 Task: Create a due date automation trigger when advanced on, on the tuesday of the week a card is due add fields with custom field "Resume" set to a number lower or equal to 1 and lower or equal to 10 at 11:00 AM.
Action: Mouse moved to (1112, 85)
Screenshot: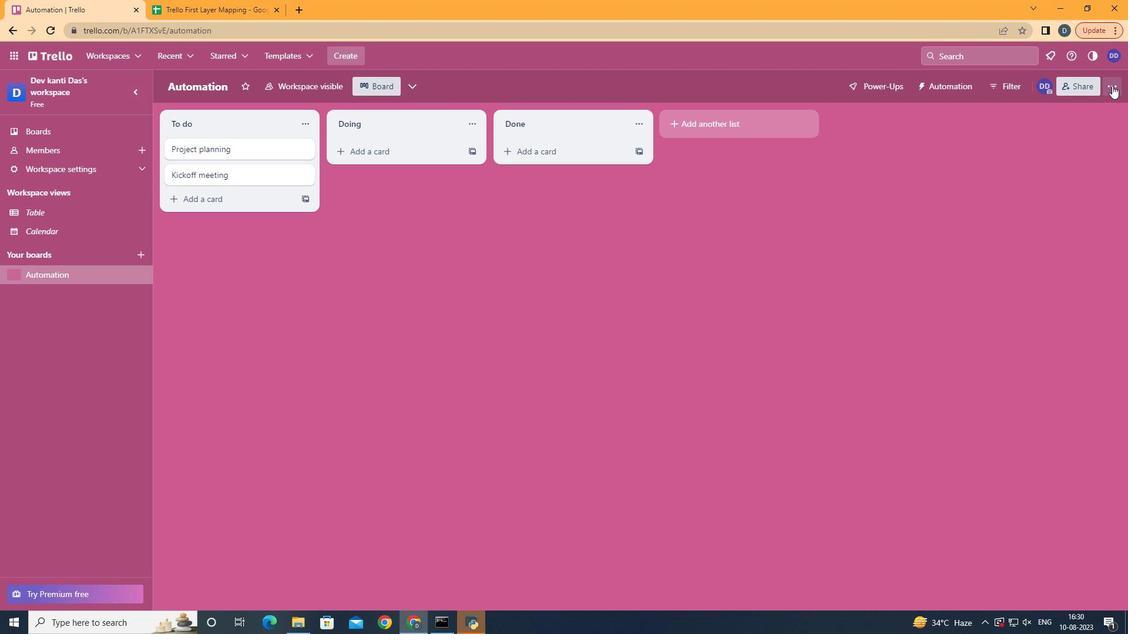 
Action: Mouse pressed left at (1112, 85)
Screenshot: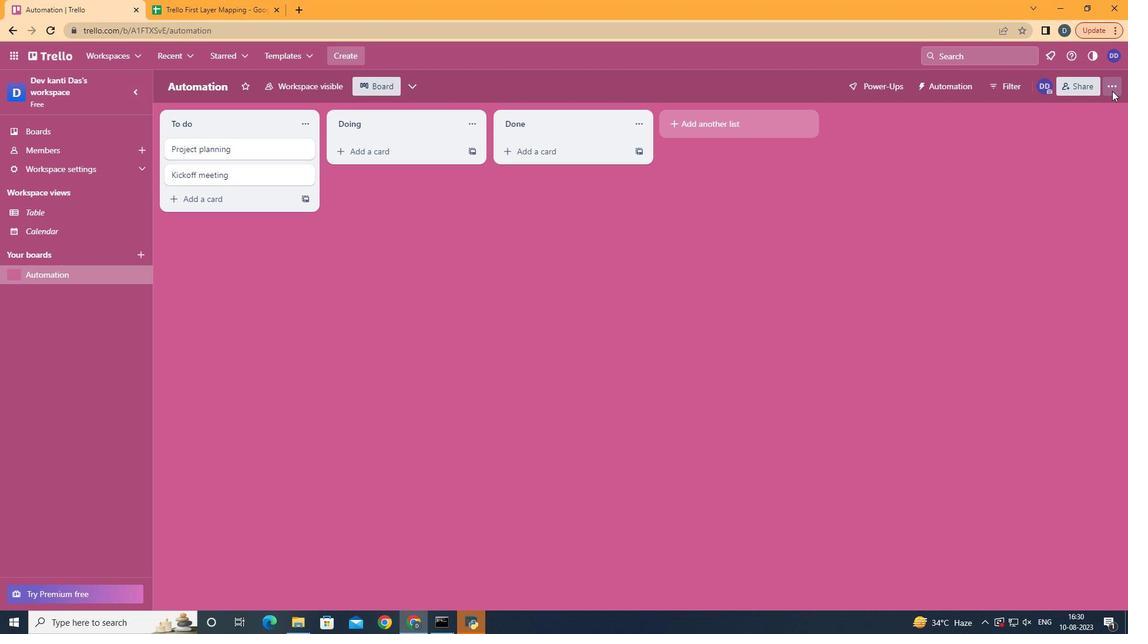 
Action: Mouse moved to (1060, 247)
Screenshot: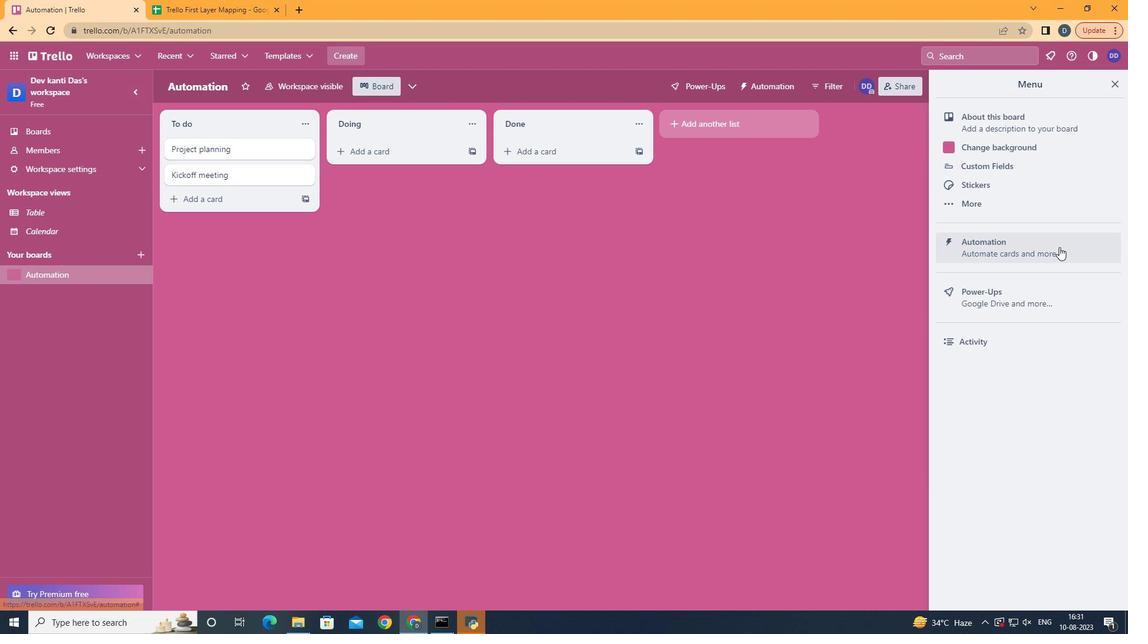 
Action: Mouse pressed left at (1060, 247)
Screenshot: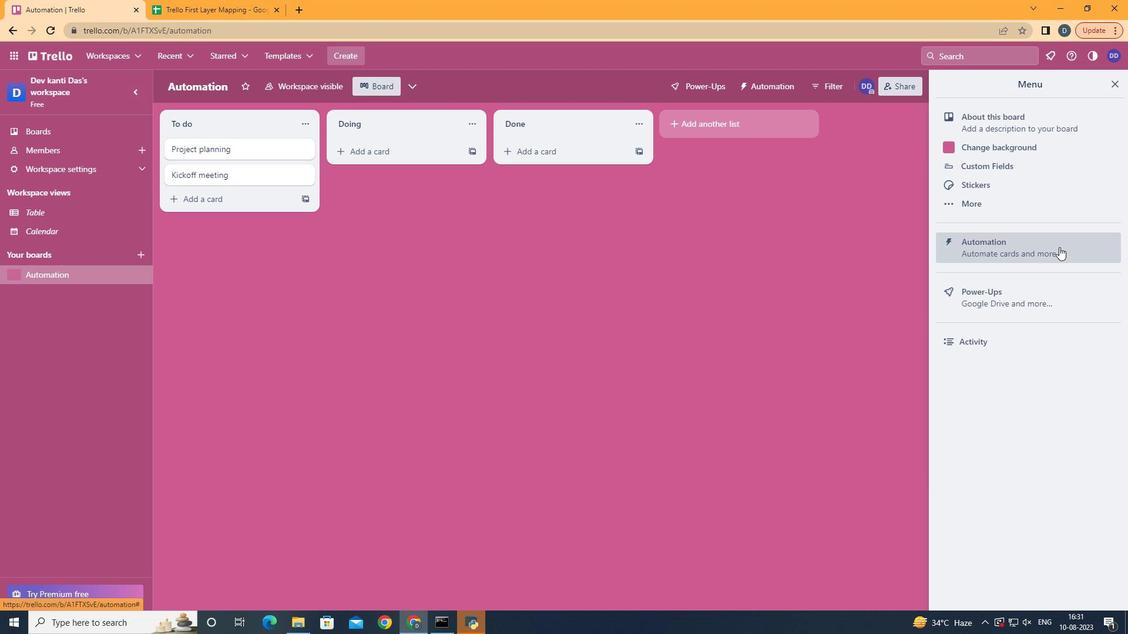 
Action: Mouse moved to (186, 232)
Screenshot: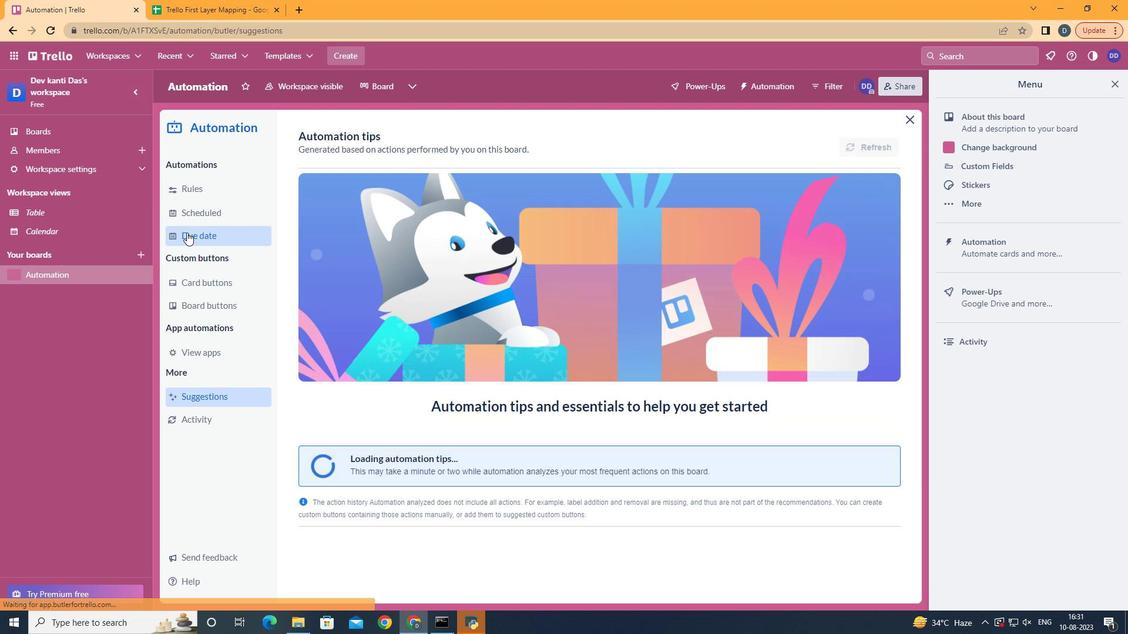 
Action: Mouse pressed left at (186, 232)
Screenshot: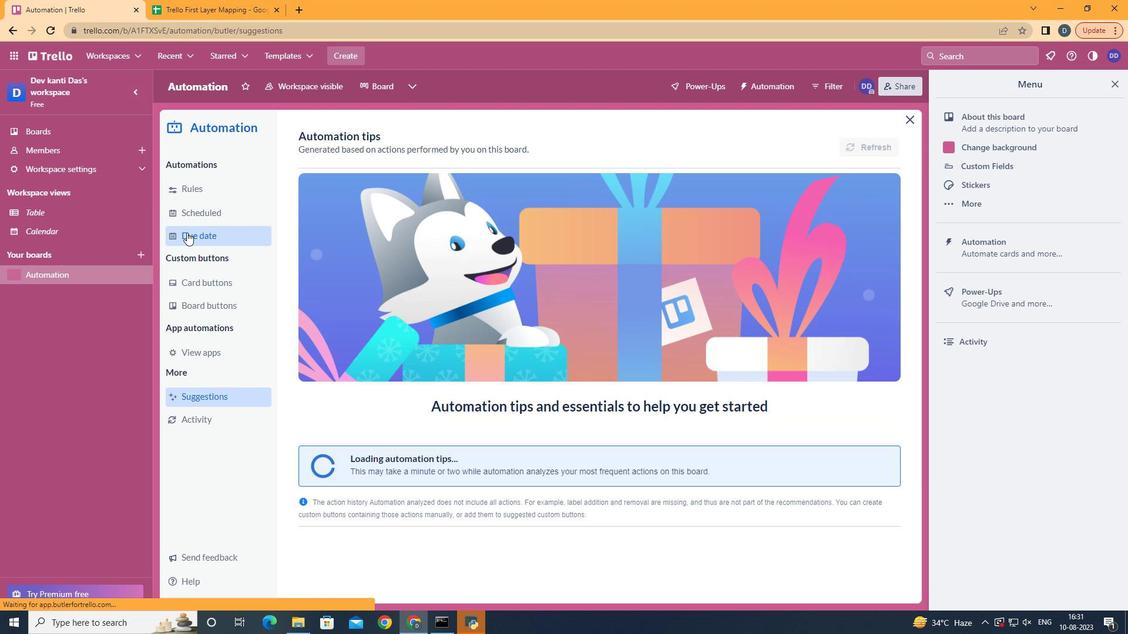 
Action: Mouse moved to (831, 138)
Screenshot: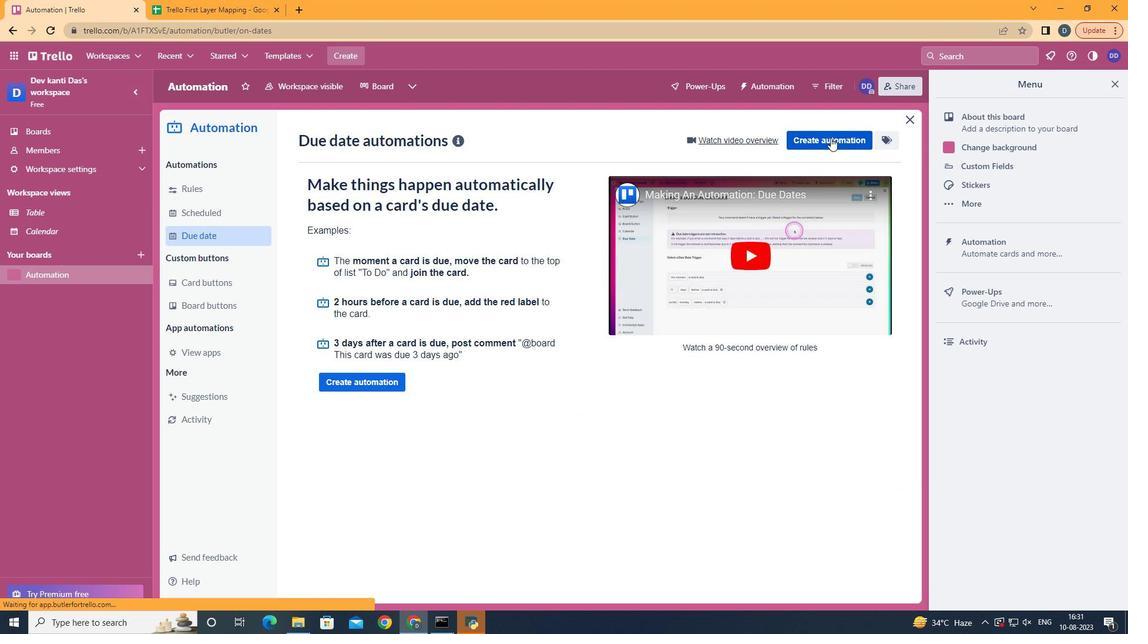
Action: Mouse pressed left at (831, 138)
Screenshot: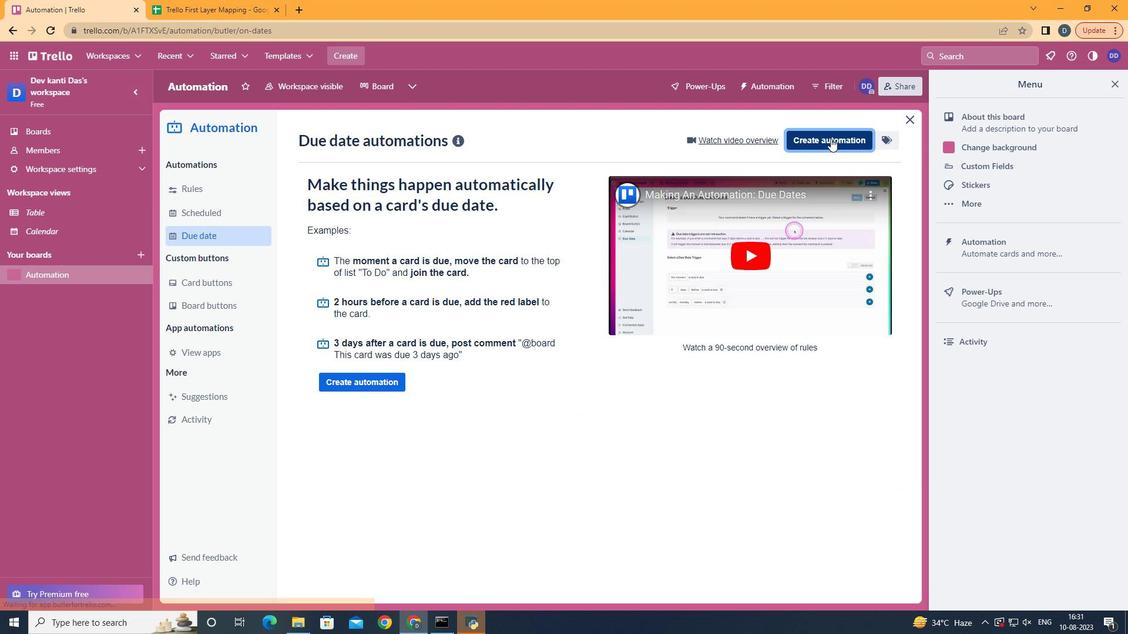 
Action: Mouse moved to (614, 265)
Screenshot: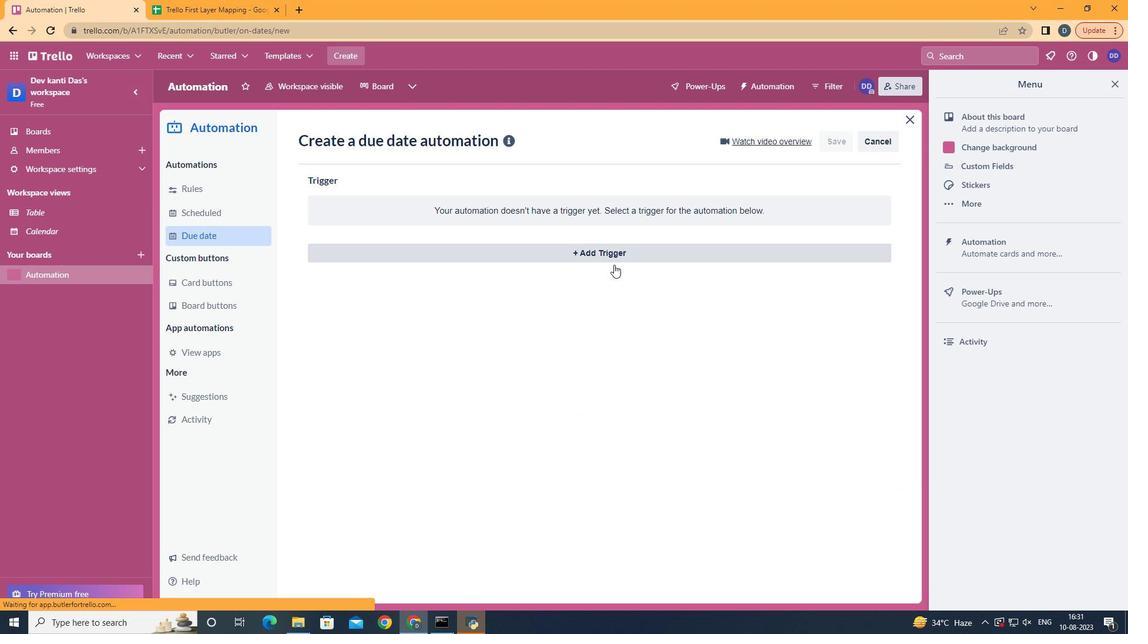 
Action: Mouse pressed left at (614, 265)
Screenshot: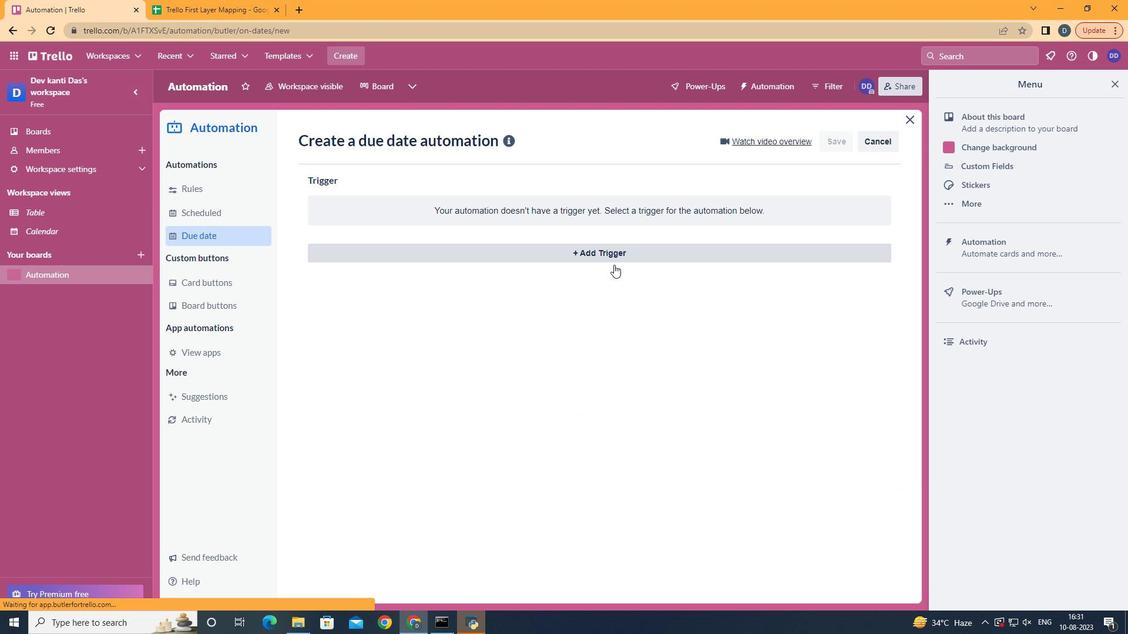 
Action: Mouse moved to (619, 248)
Screenshot: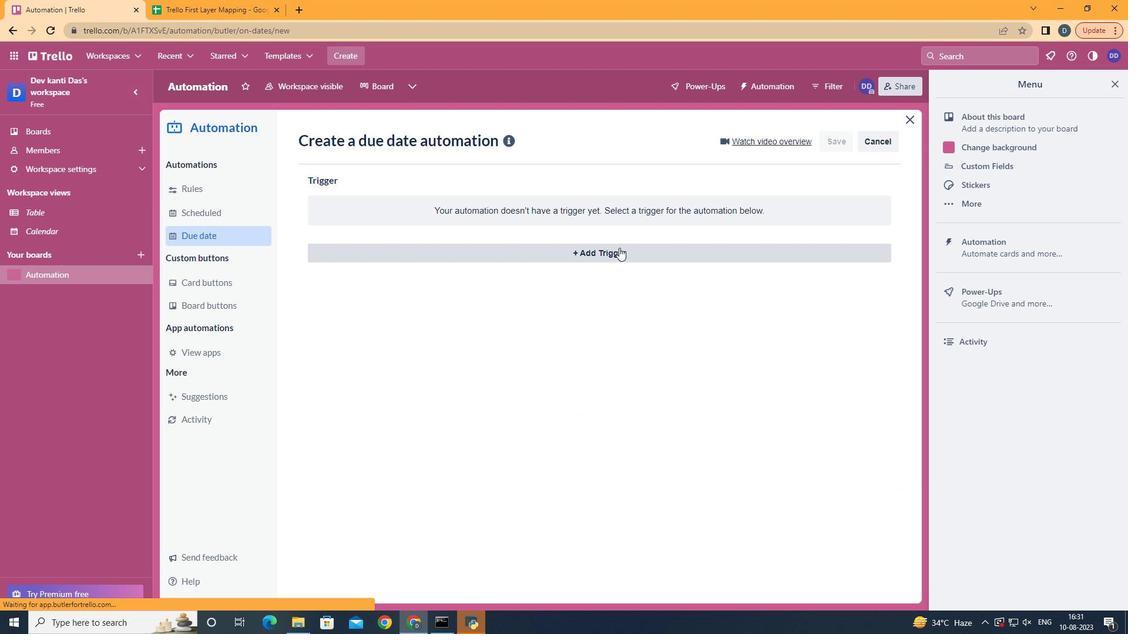 
Action: Mouse pressed left at (619, 248)
Screenshot: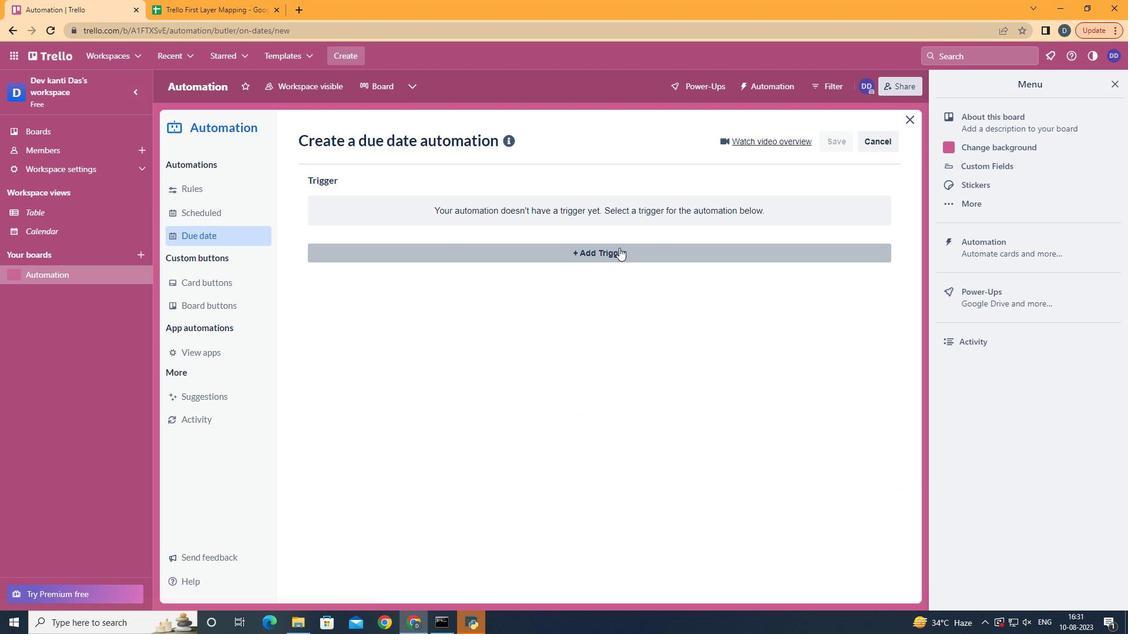 
Action: Mouse moved to (378, 326)
Screenshot: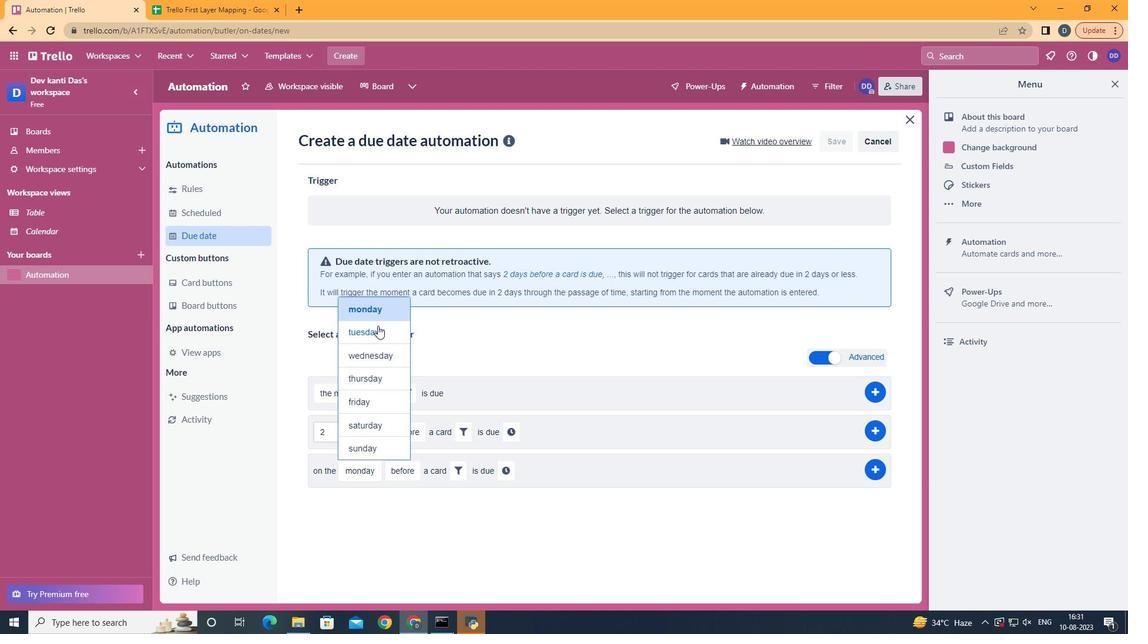 
Action: Mouse pressed left at (378, 326)
Screenshot: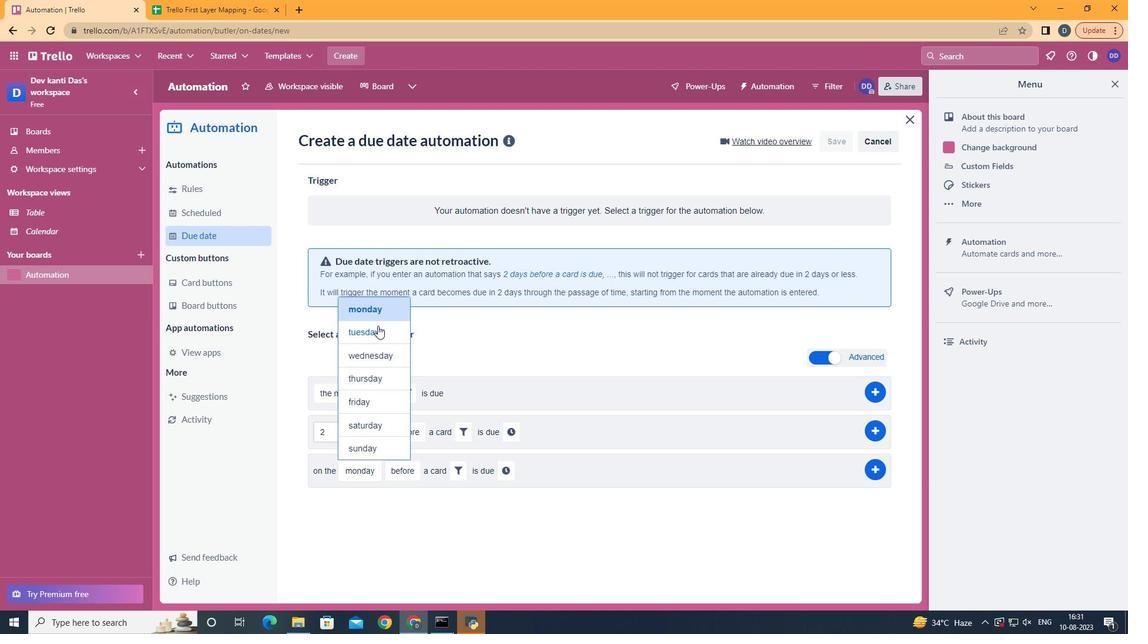 
Action: Mouse moved to (416, 538)
Screenshot: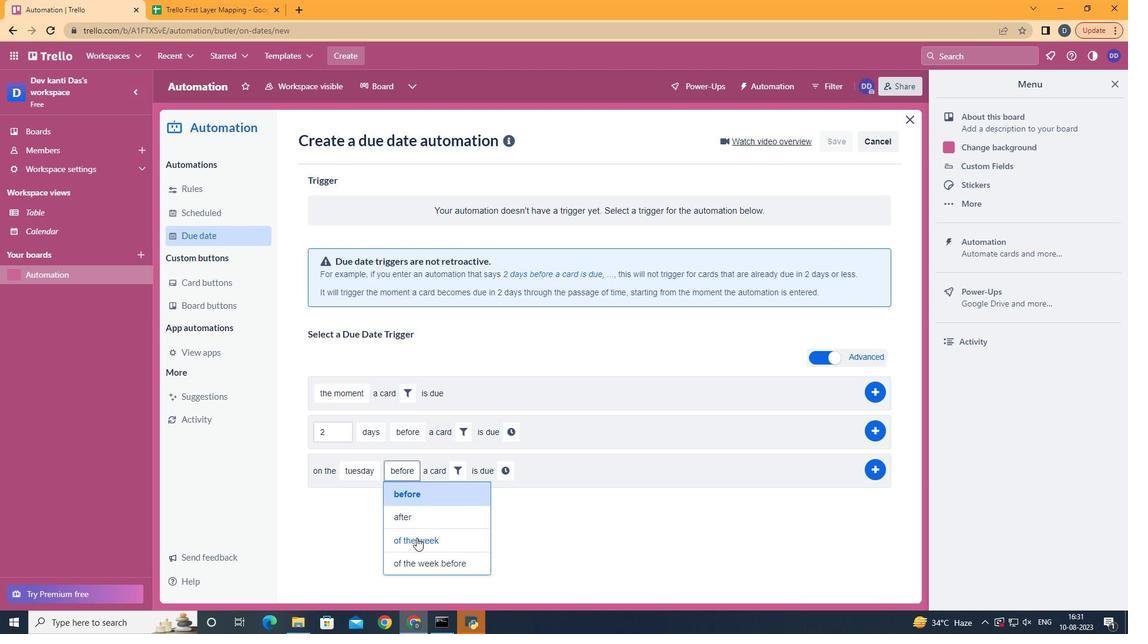 
Action: Mouse pressed left at (416, 538)
Screenshot: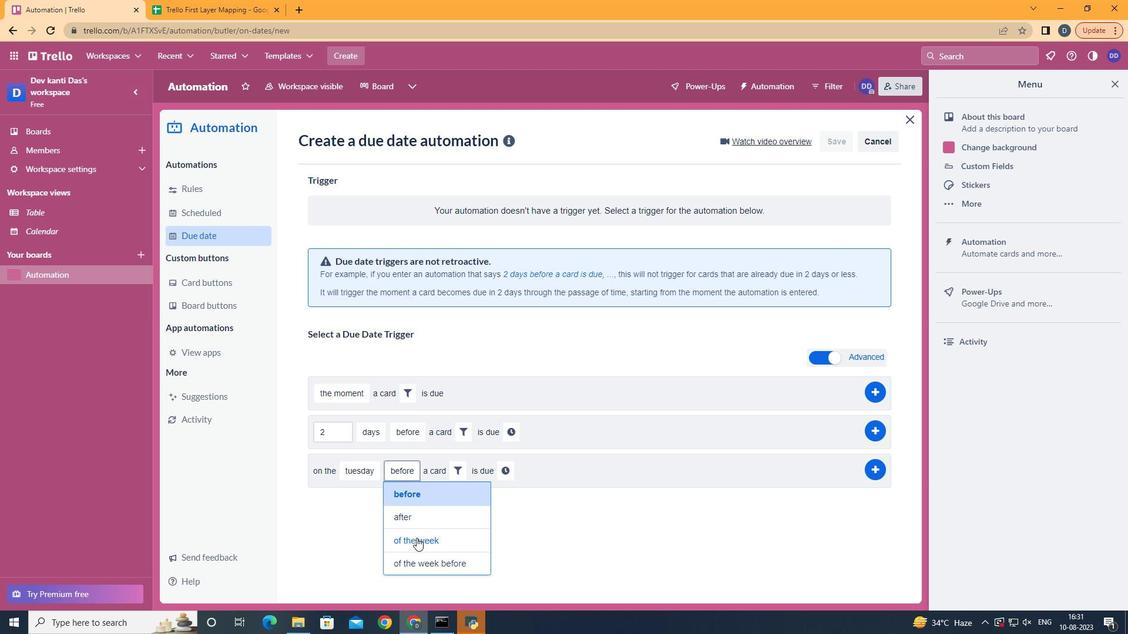 
Action: Mouse moved to (471, 463)
Screenshot: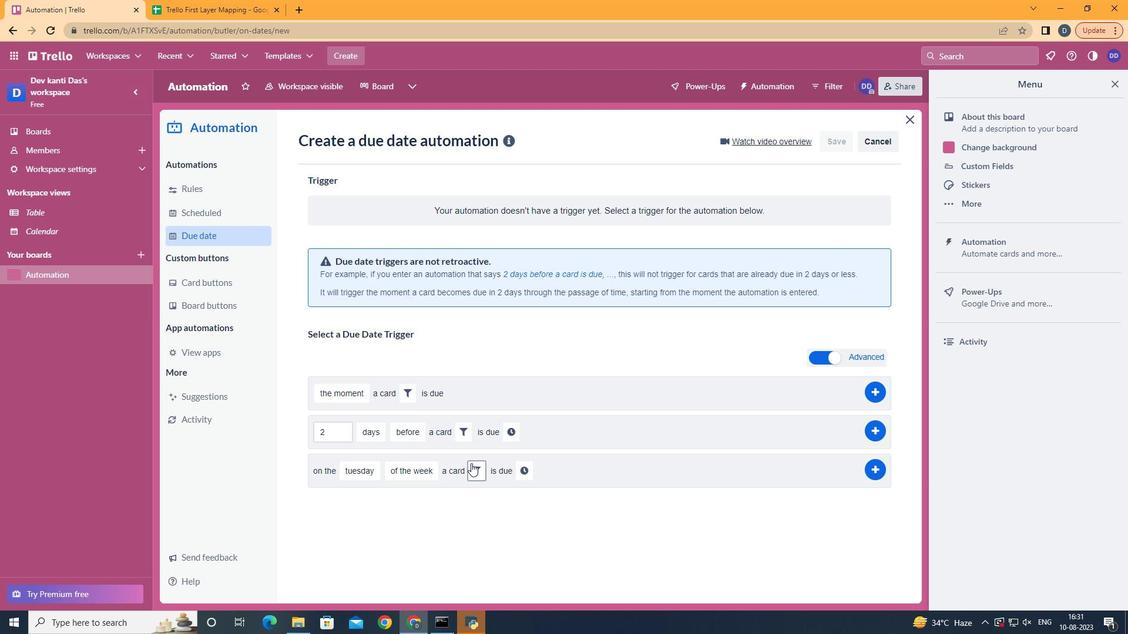 
Action: Mouse pressed left at (471, 463)
Screenshot: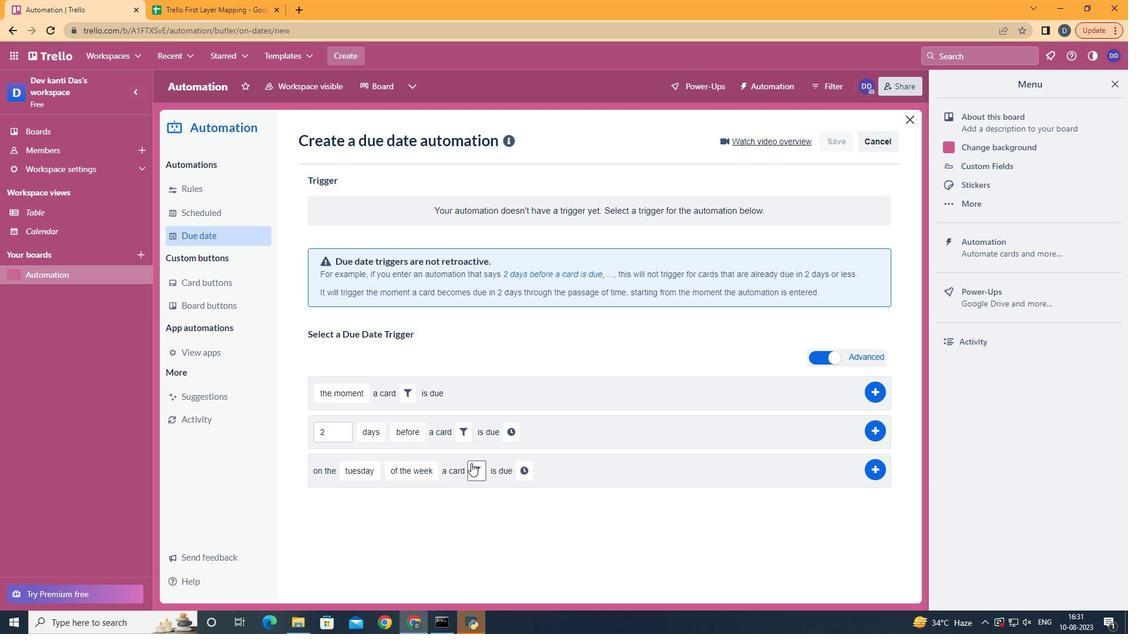 
Action: Mouse moved to (669, 498)
Screenshot: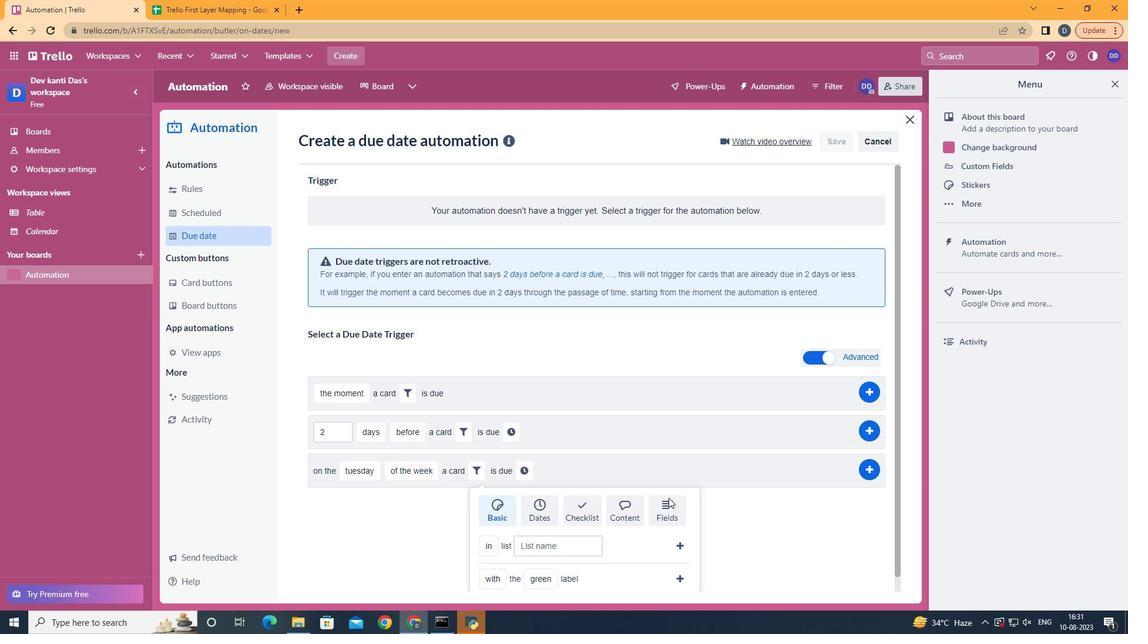 
Action: Mouse pressed left at (669, 498)
Screenshot: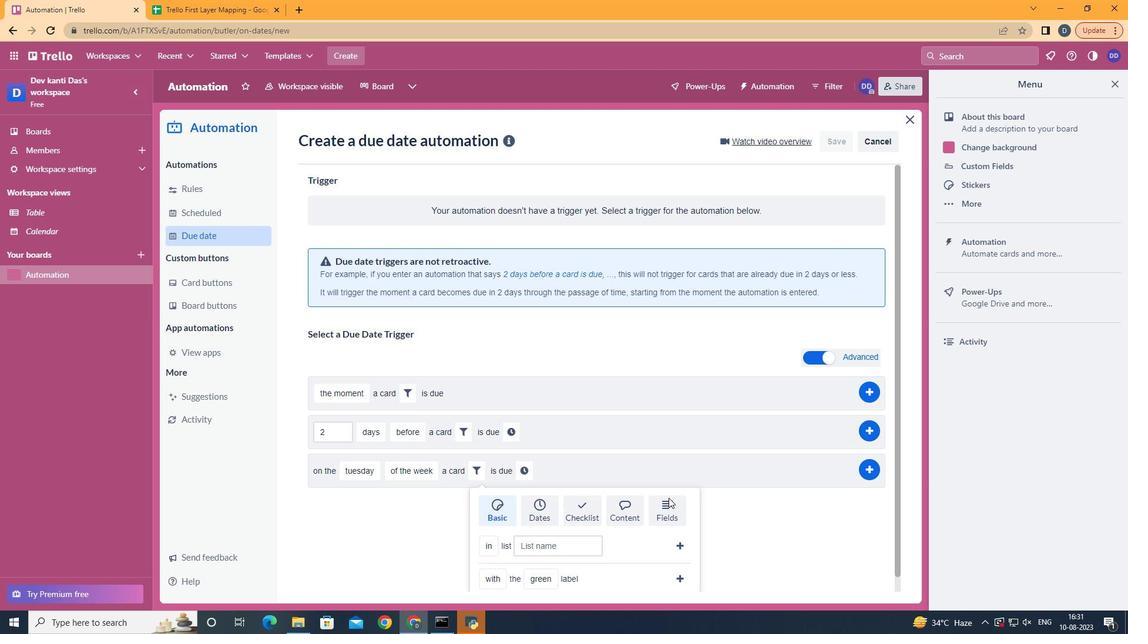 
Action: Mouse scrolled (669, 497) with delta (0, 0)
Screenshot: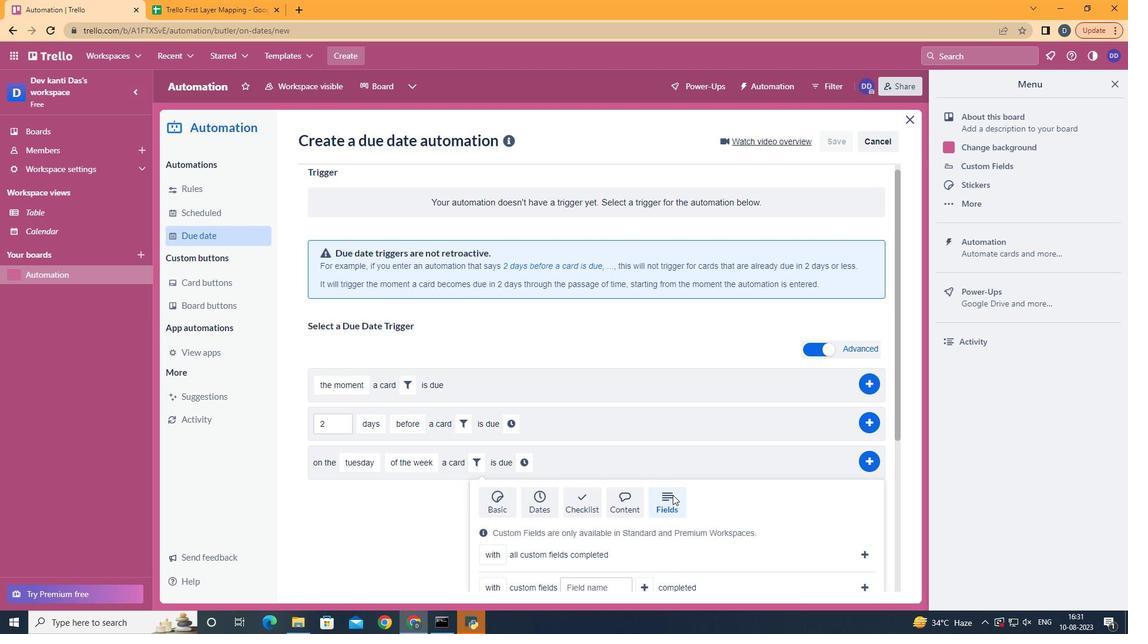 
Action: Mouse scrolled (669, 497) with delta (0, 0)
Screenshot: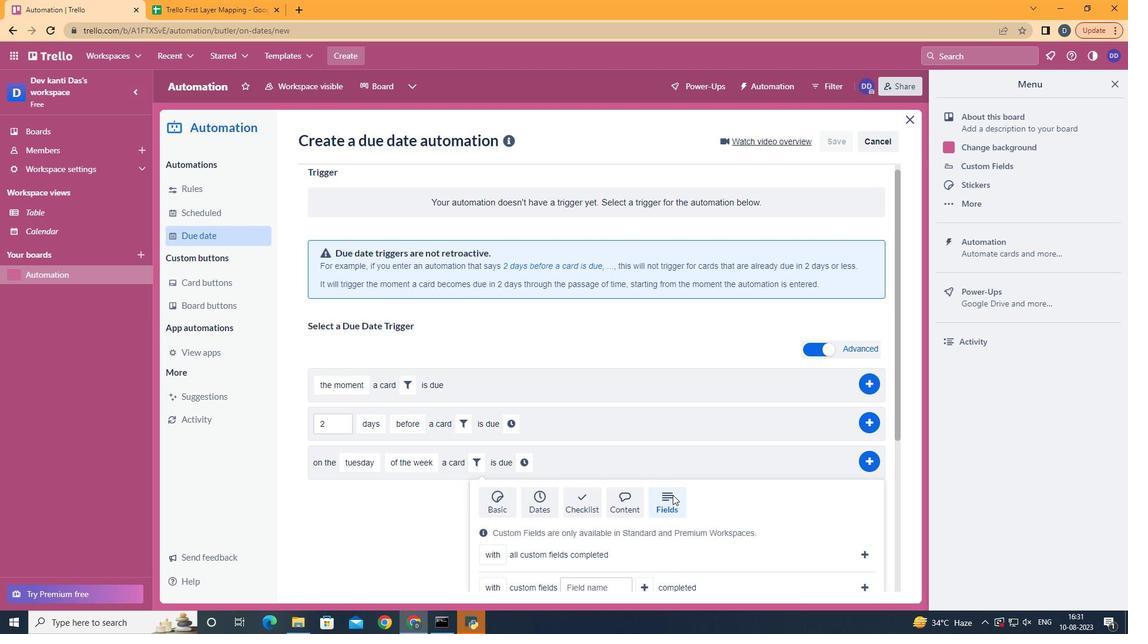
Action: Mouse scrolled (669, 497) with delta (0, 0)
Screenshot: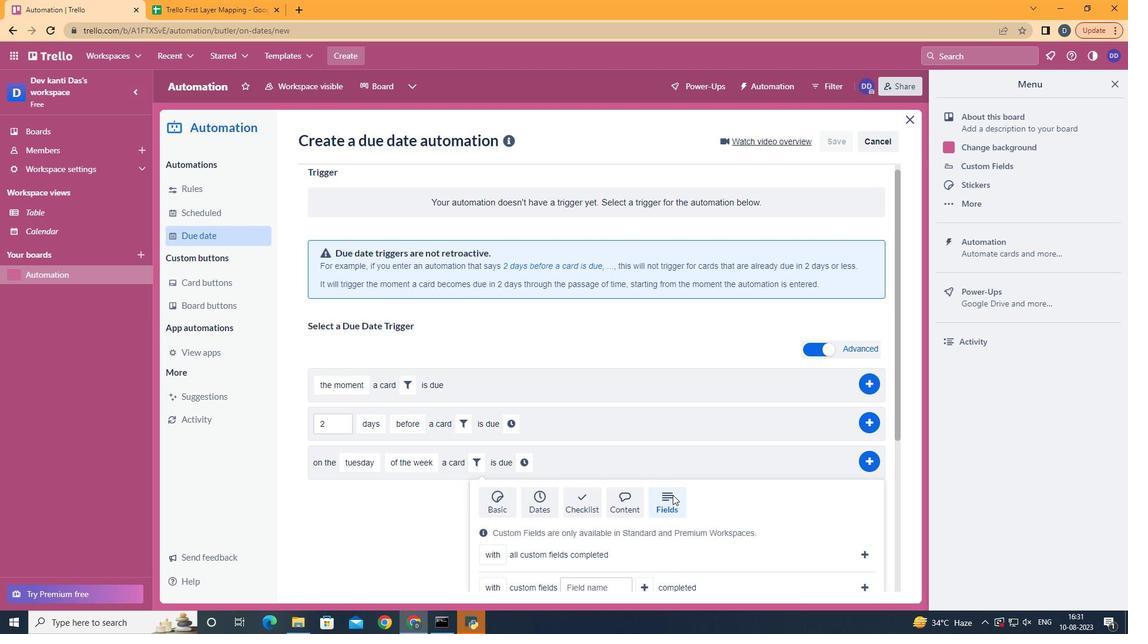 
Action: Mouse scrolled (669, 497) with delta (0, 0)
Screenshot: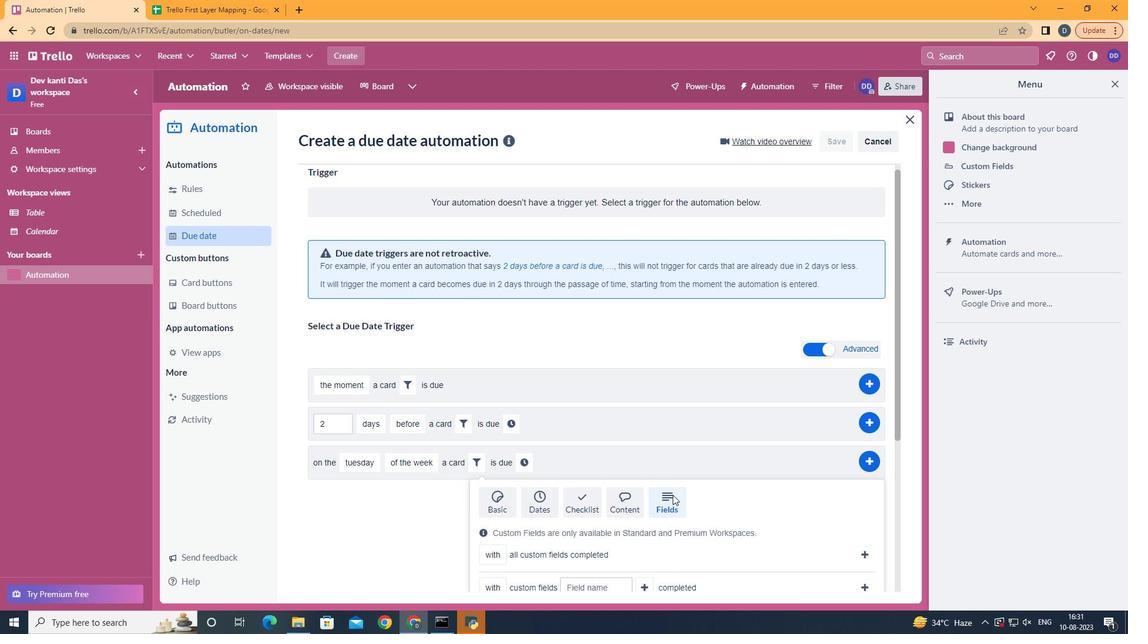 
Action: Mouse scrolled (669, 497) with delta (0, 0)
Screenshot: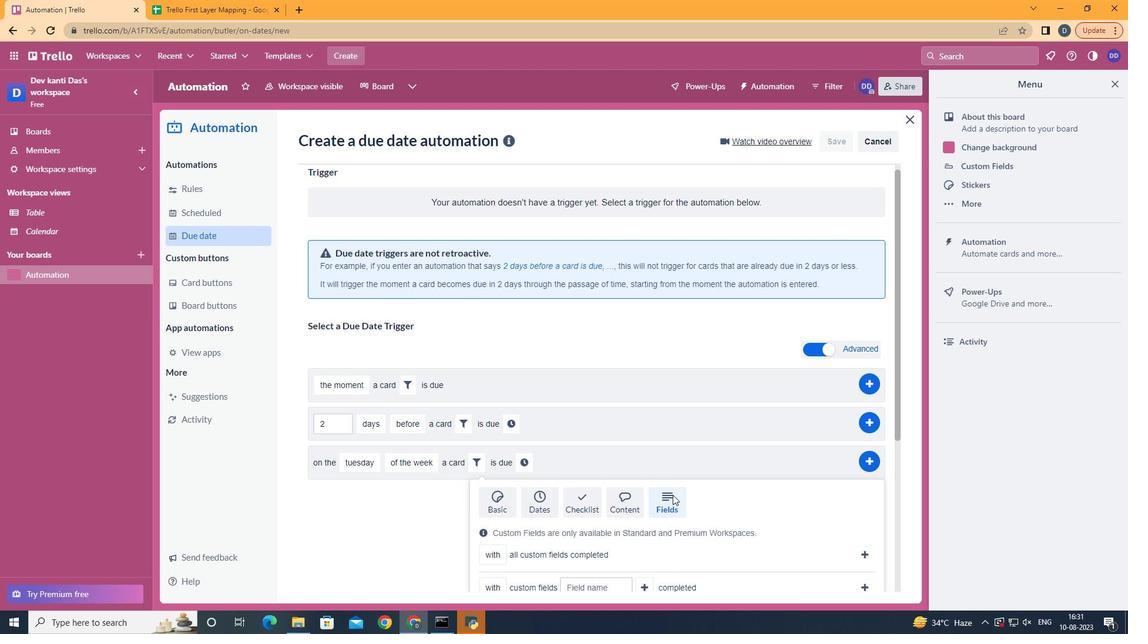 
Action: Mouse scrolled (669, 497) with delta (0, 0)
Screenshot: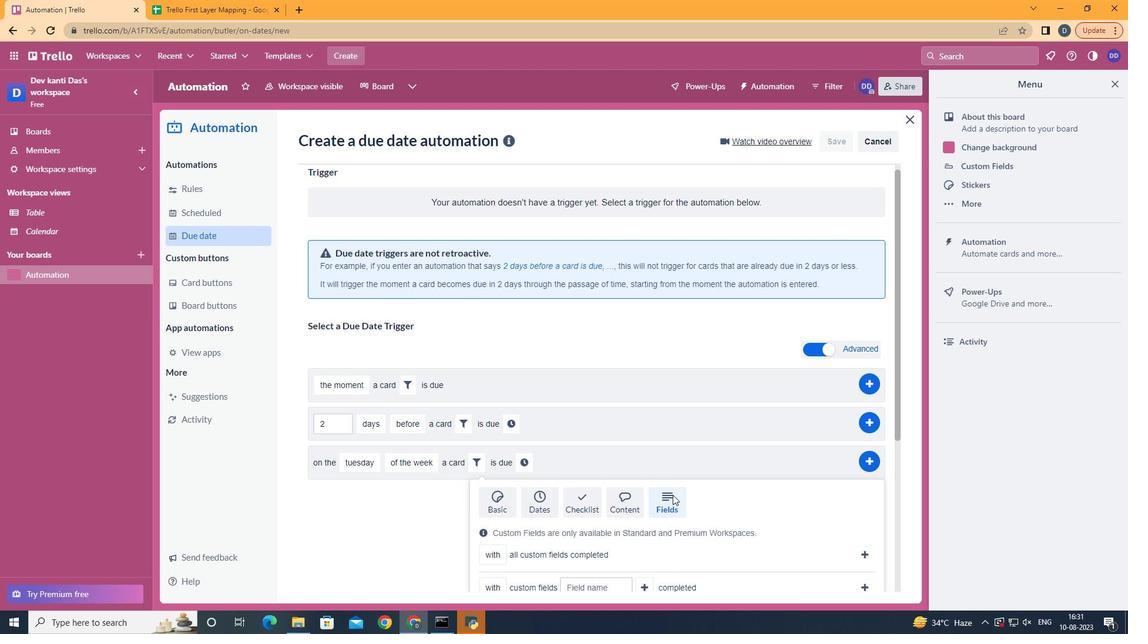 
Action: Mouse moved to (615, 483)
Screenshot: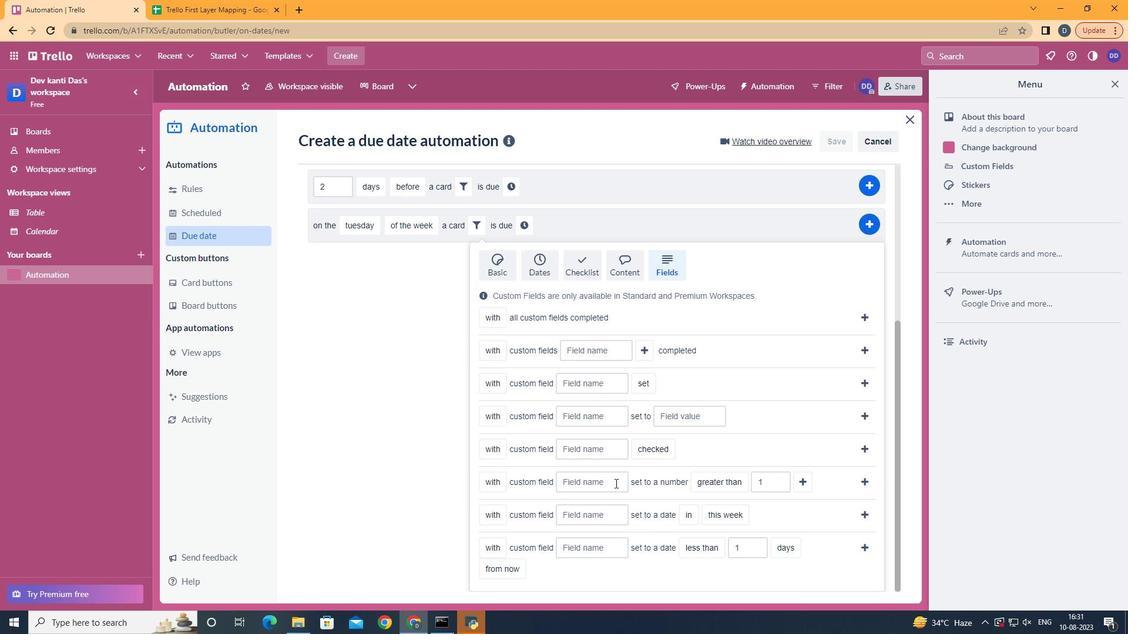 
Action: Mouse pressed left at (615, 483)
Screenshot: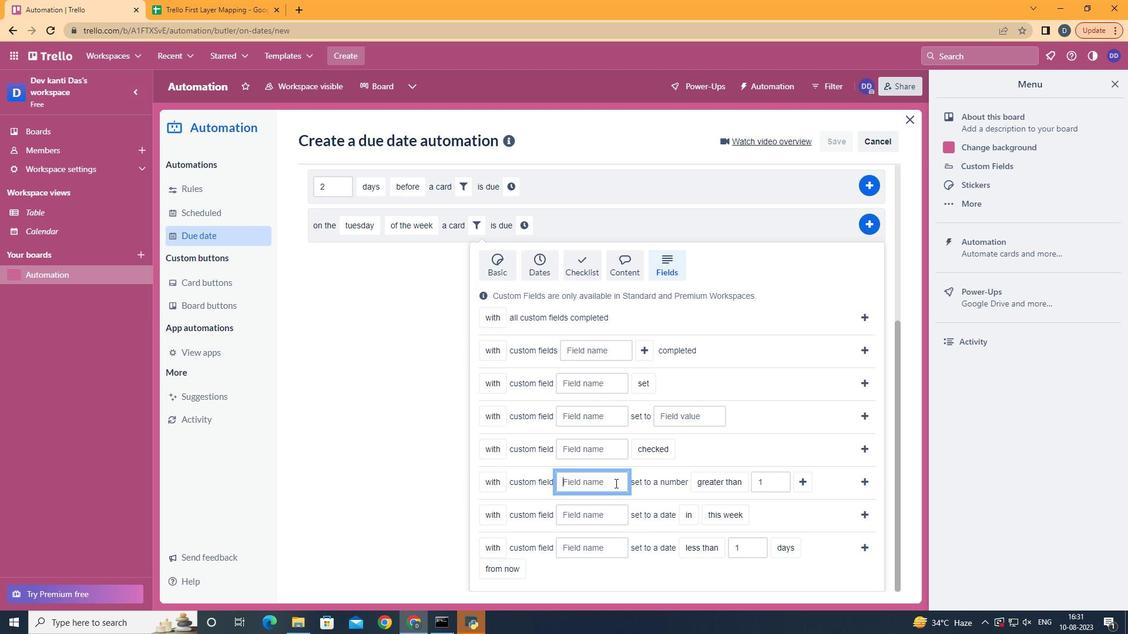 
Action: Key pressed <Key.shift>Resume
Screenshot: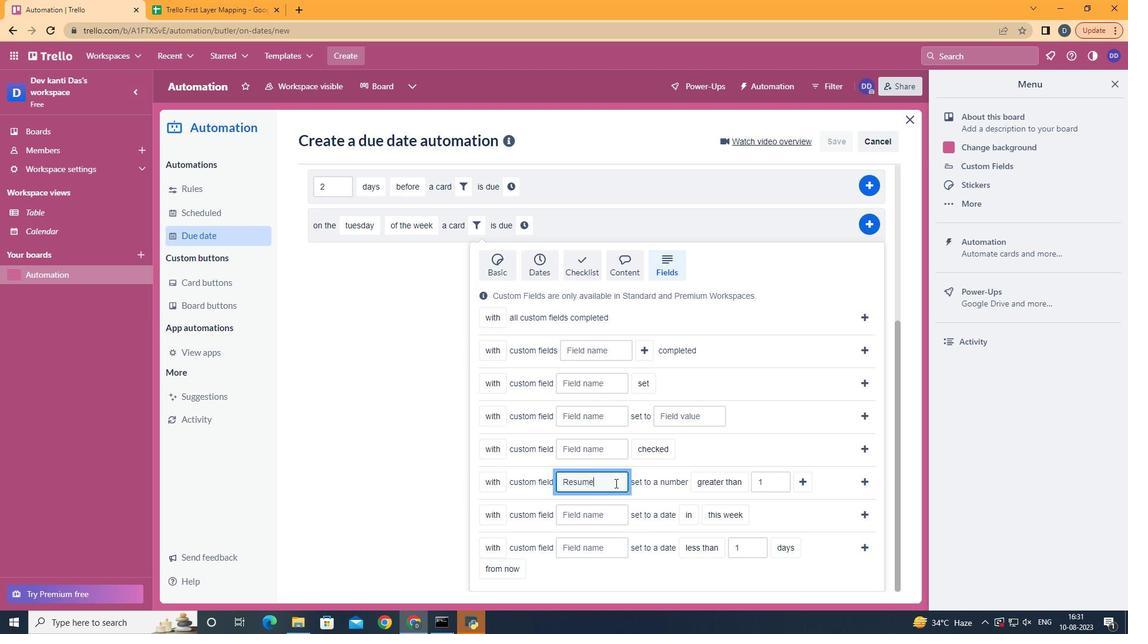 
Action: Mouse moved to (730, 574)
Screenshot: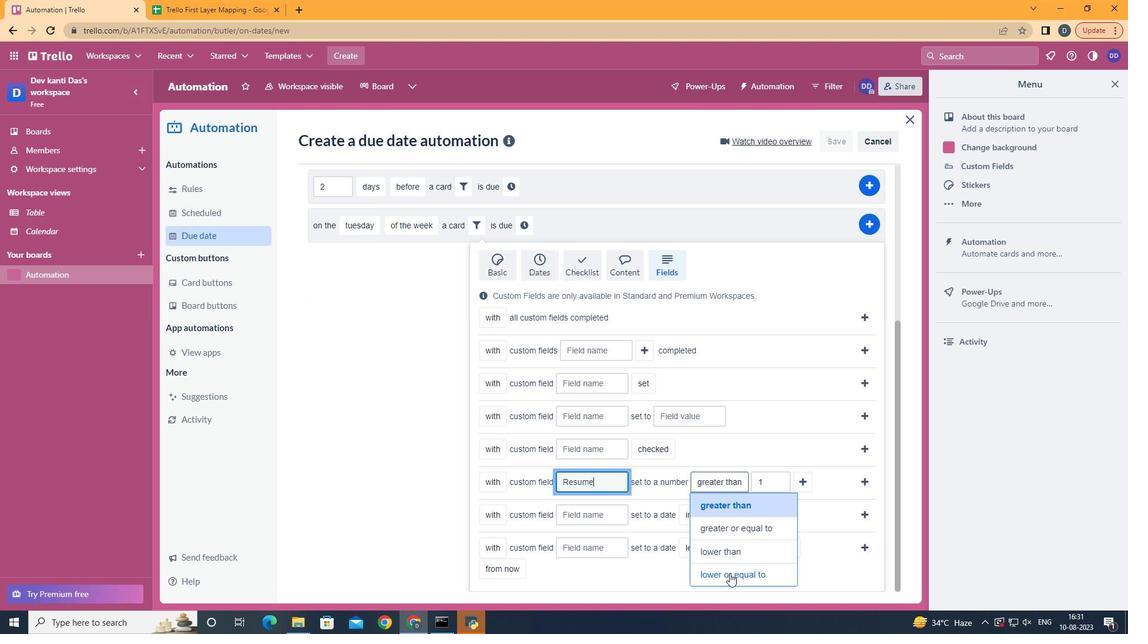 
Action: Mouse pressed left at (730, 574)
Screenshot: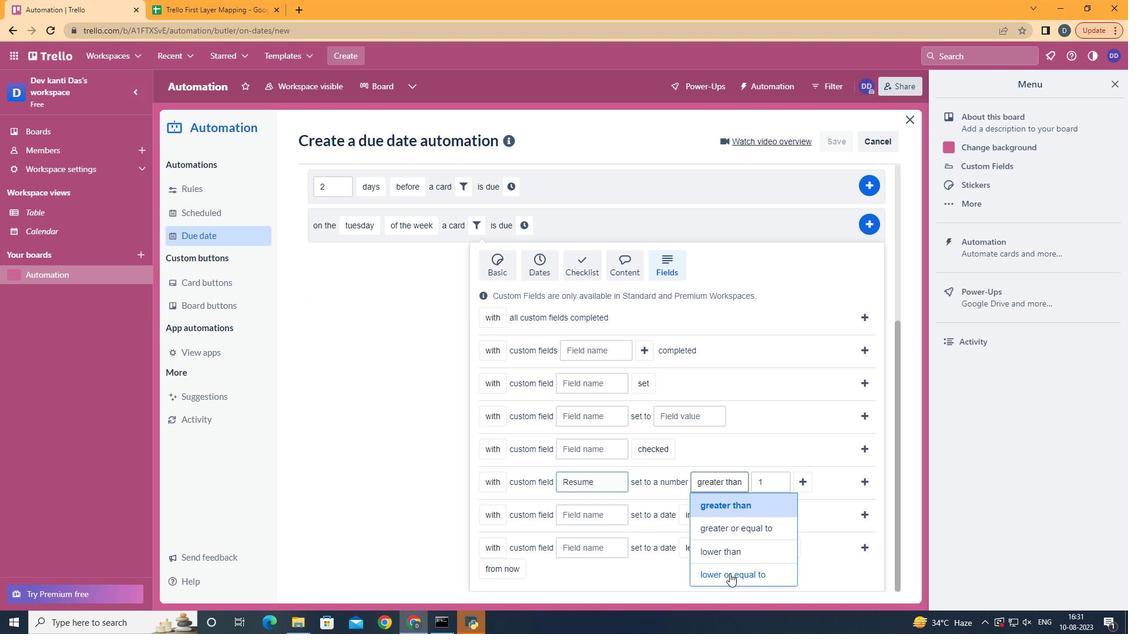 
Action: Mouse moved to (817, 485)
Screenshot: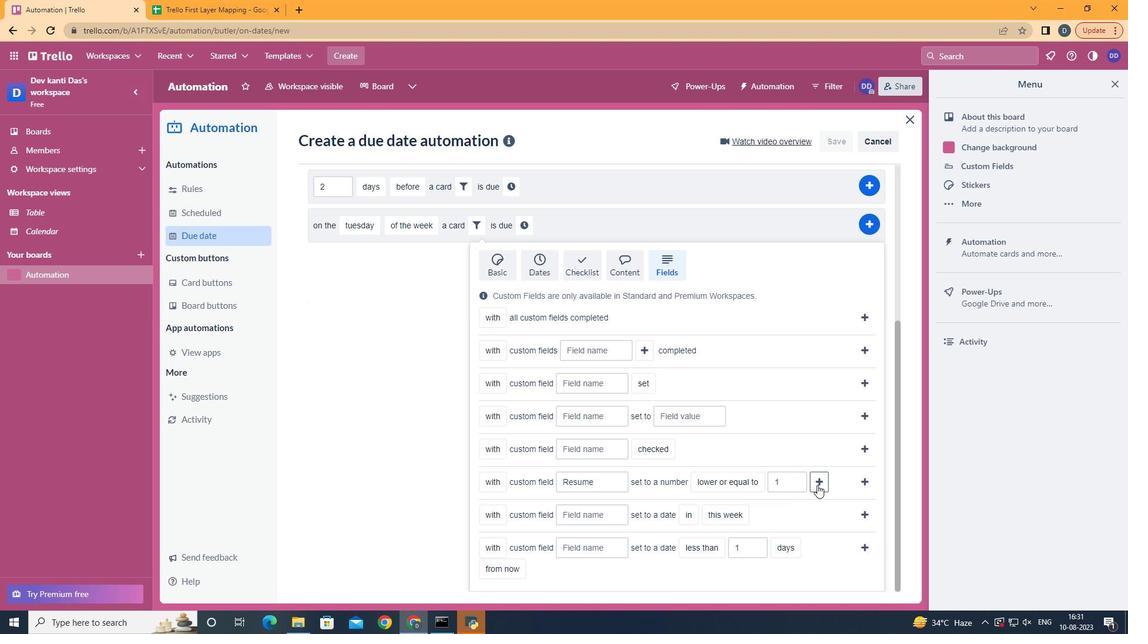 
Action: Mouse pressed left at (817, 485)
Screenshot: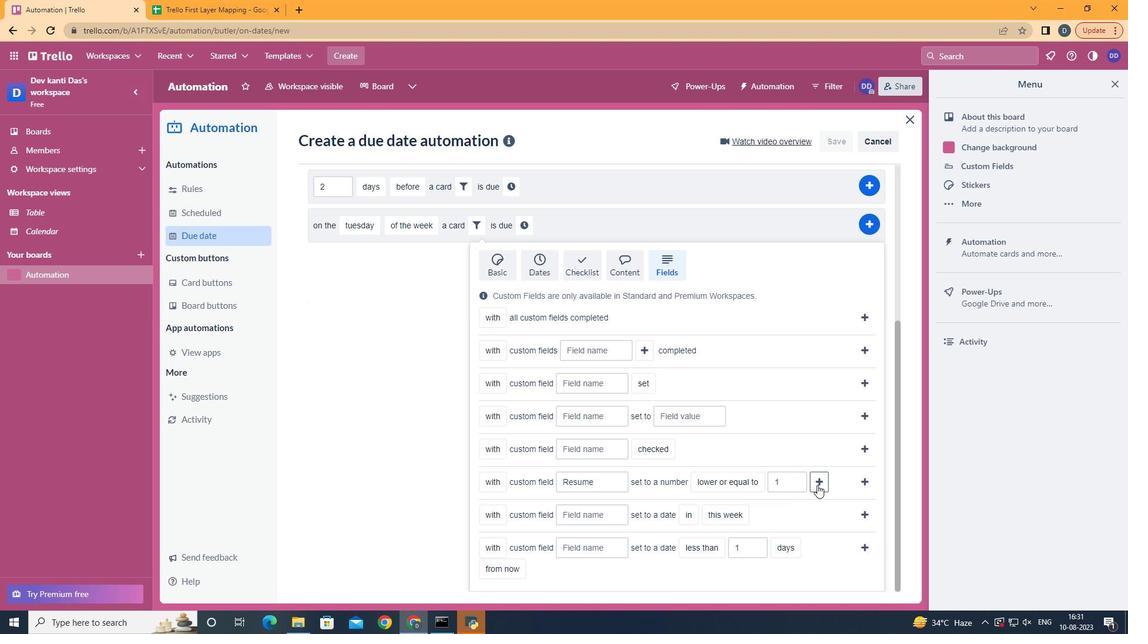 
Action: Mouse moved to (543, 440)
Screenshot: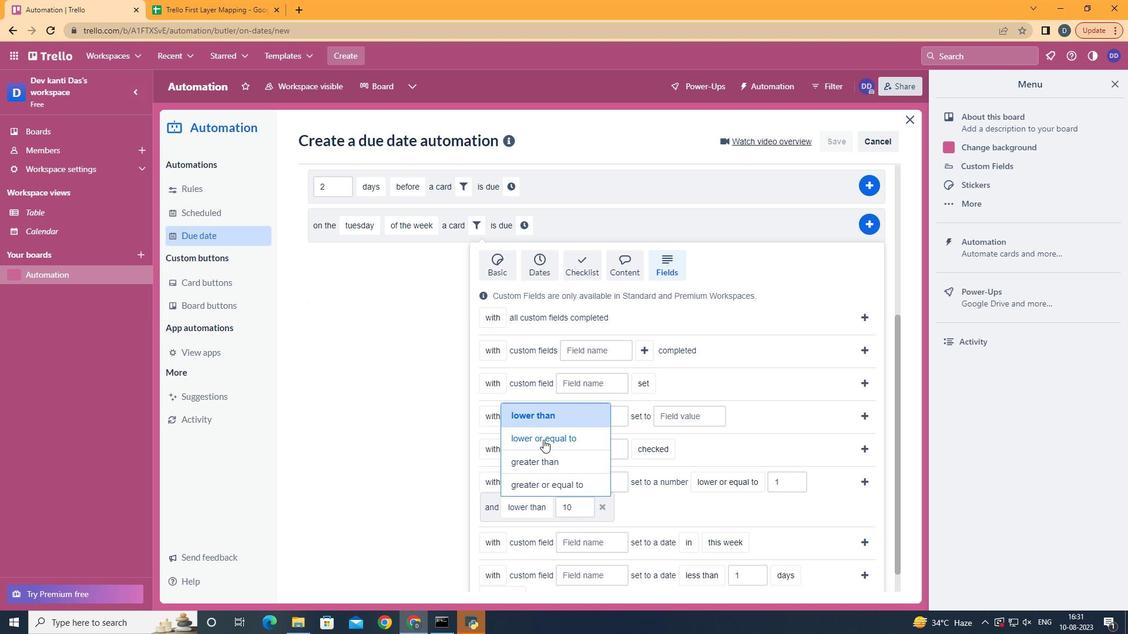 
Action: Mouse pressed left at (543, 440)
Screenshot: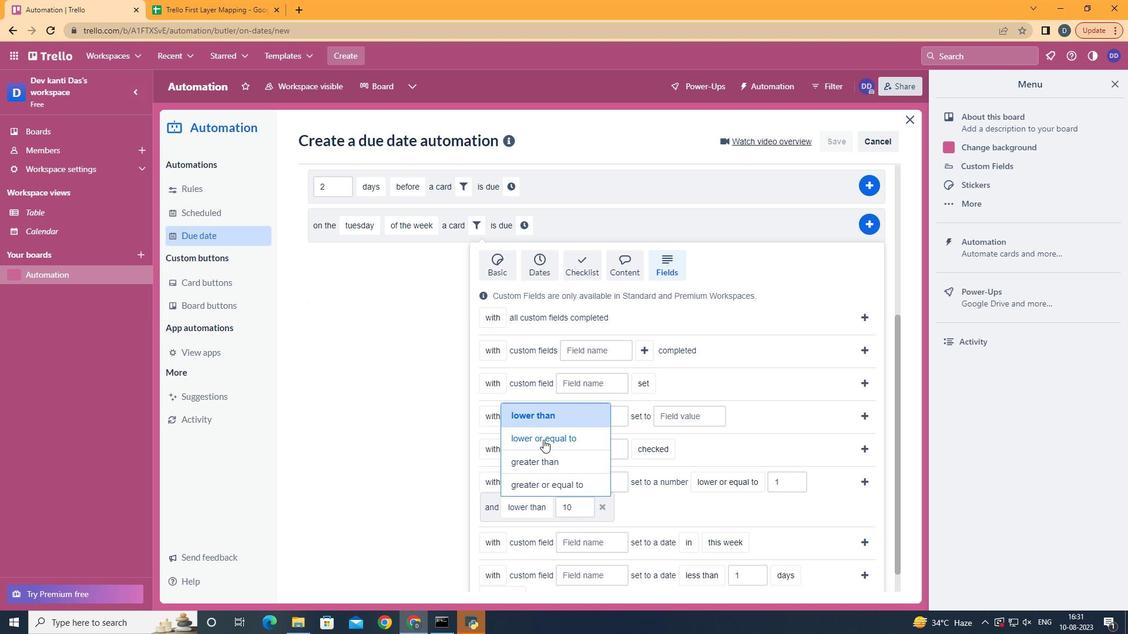 
Action: Mouse moved to (868, 474)
Screenshot: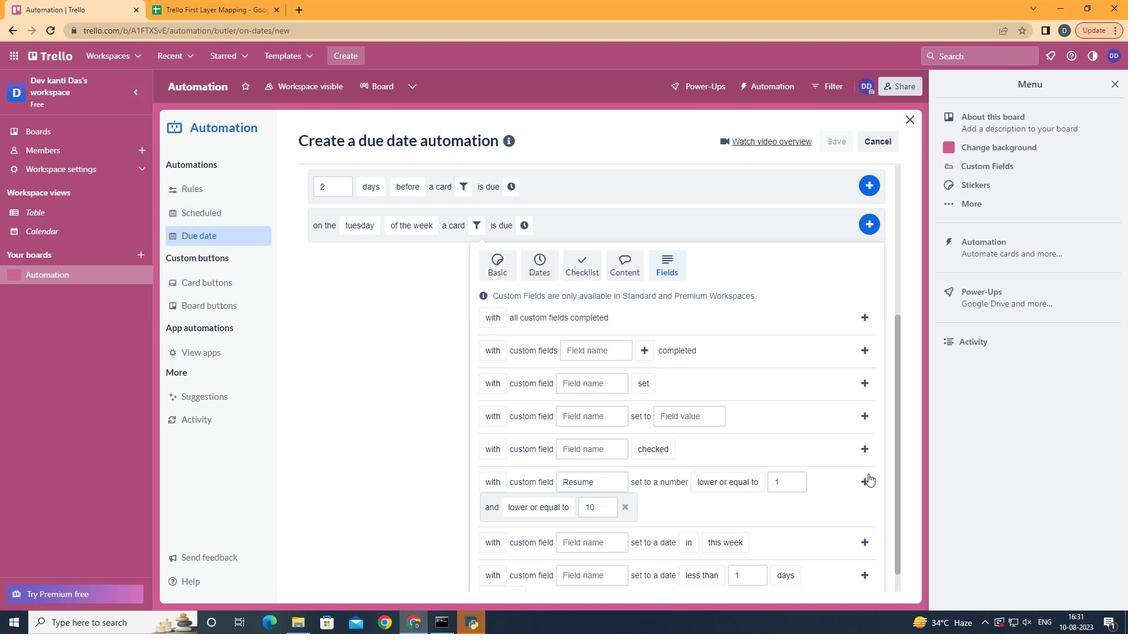 
Action: Mouse pressed left at (868, 474)
Screenshot: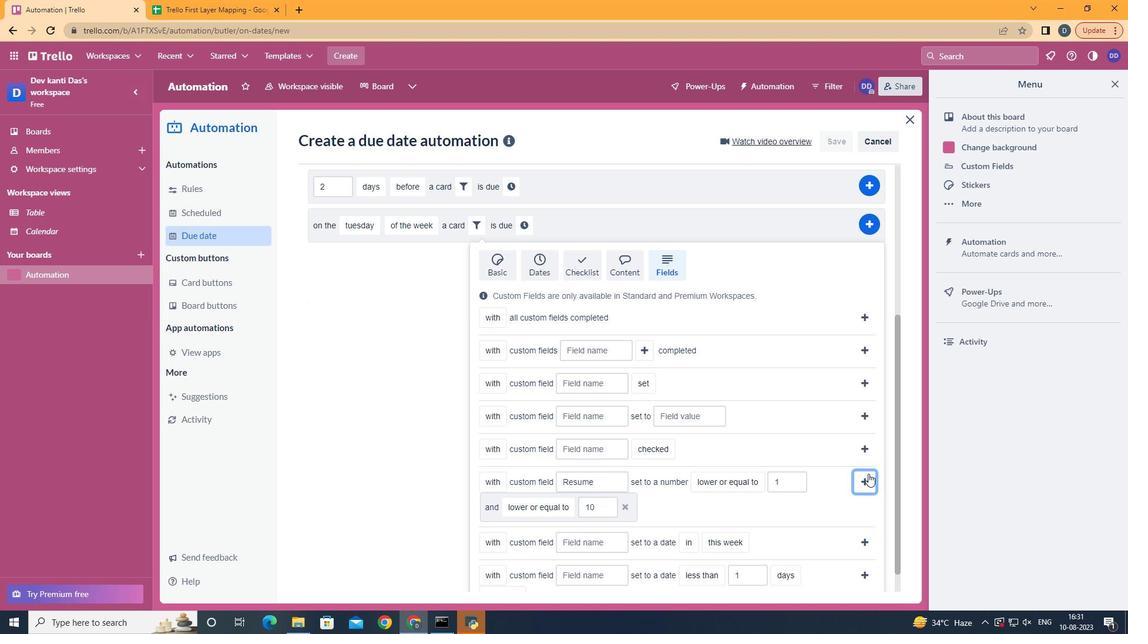 
Action: Mouse moved to (330, 494)
Screenshot: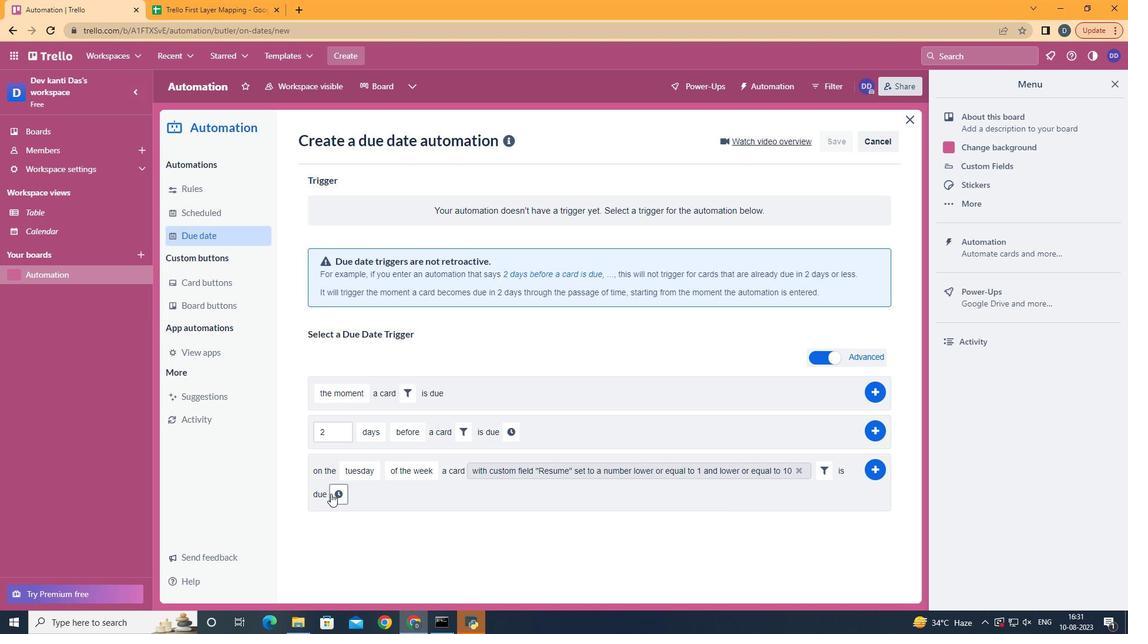 
Action: Mouse pressed left at (330, 494)
Screenshot: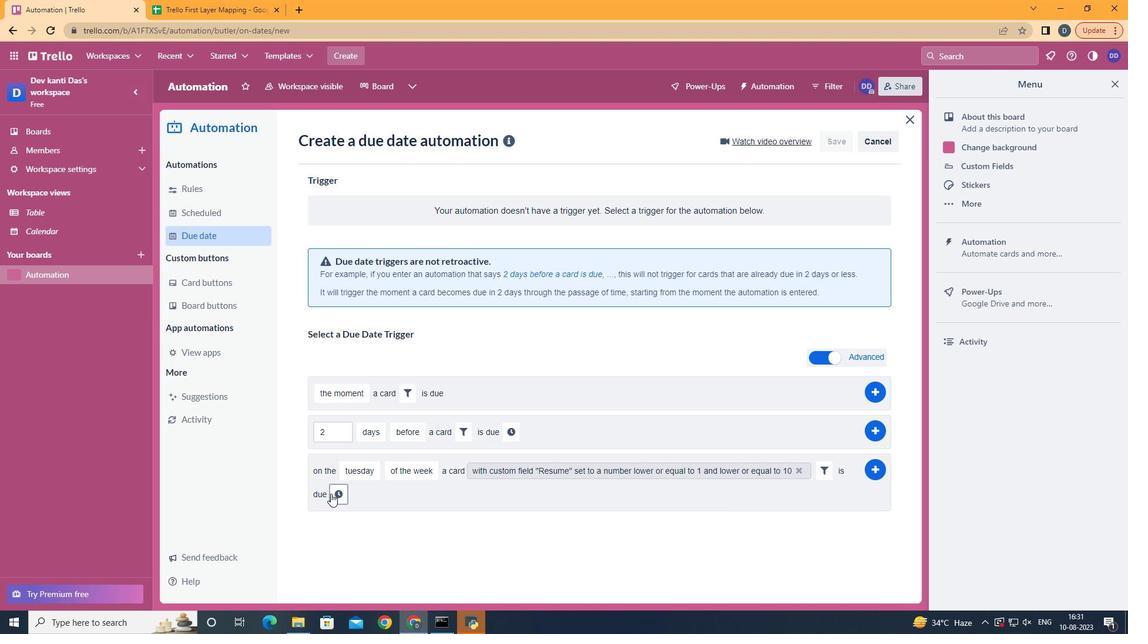 
Action: Mouse moved to (378, 499)
Screenshot: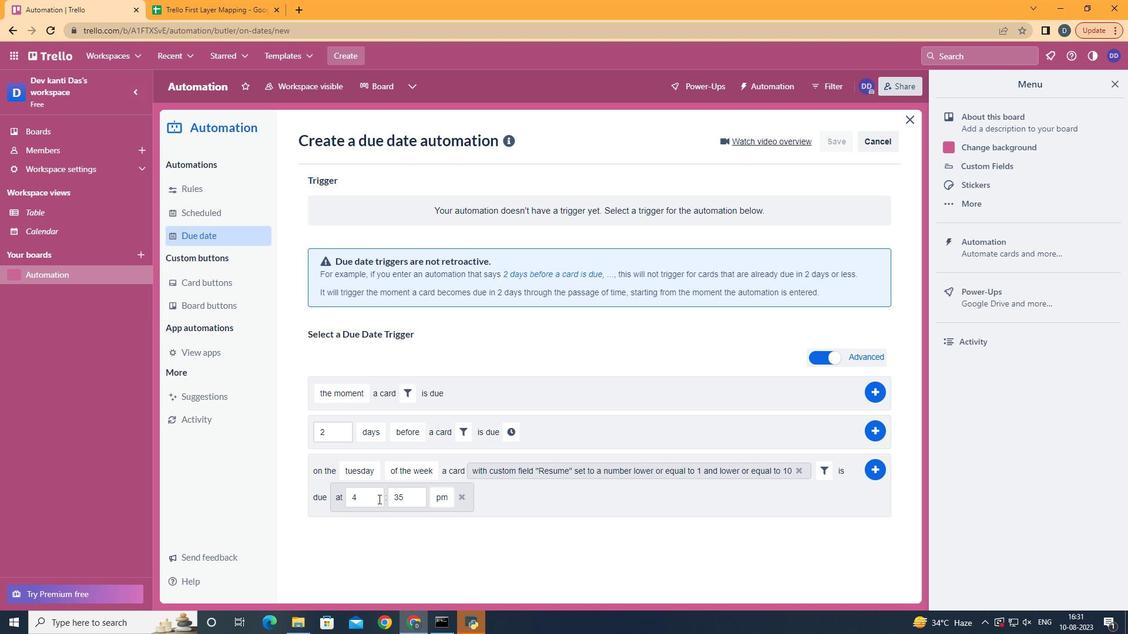 
Action: Mouse pressed left at (378, 499)
Screenshot: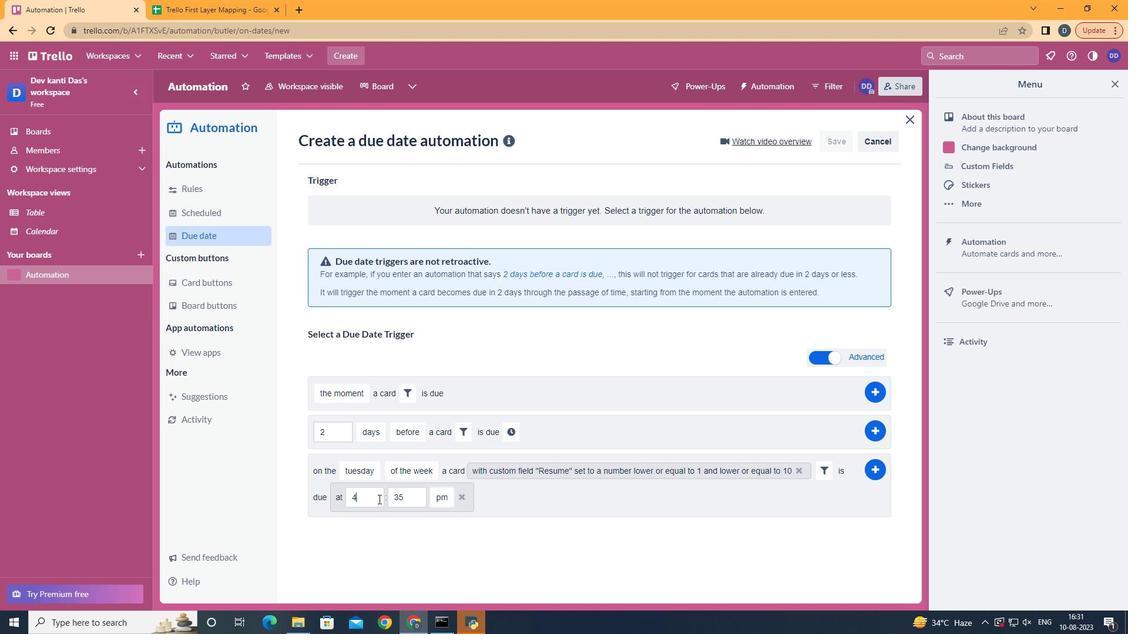 
Action: Mouse moved to (378, 499)
Screenshot: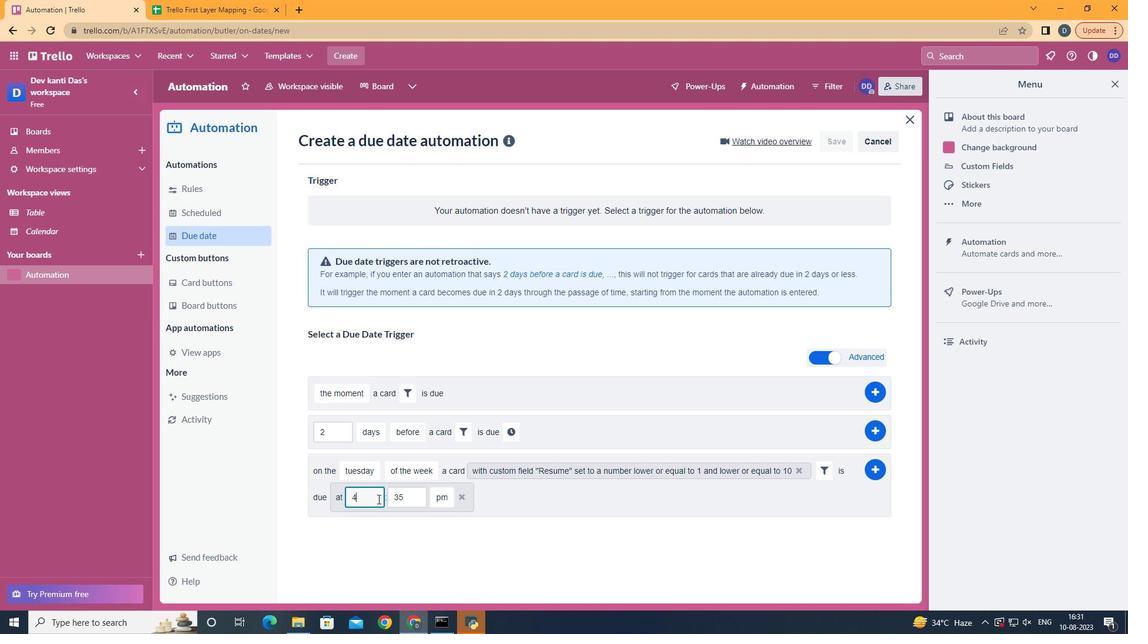 
Action: Key pressed <Key.backspace>11
Screenshot: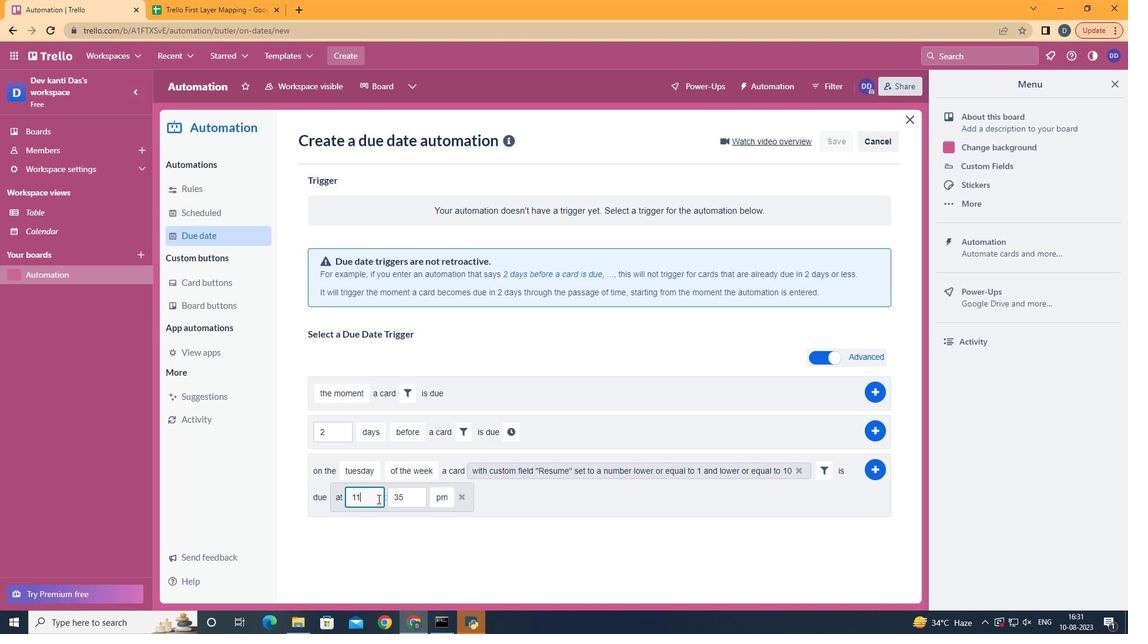 
Action: Mouse moved to (407, 500)
Screenshot: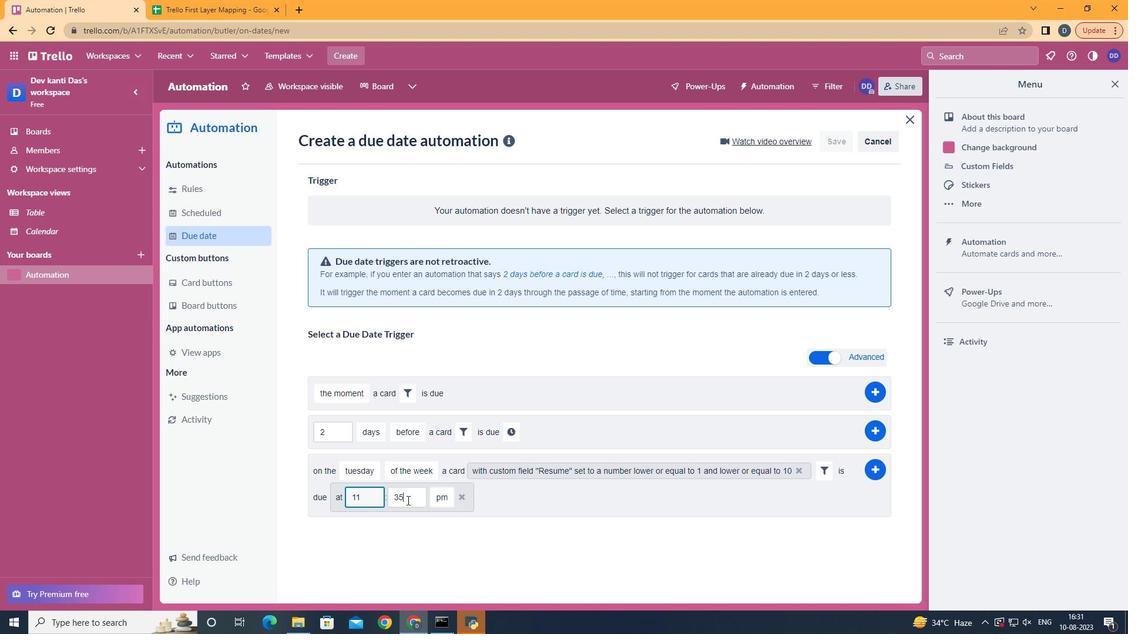 
Action: Mouse pressed left at (407, 500)
Screenshot: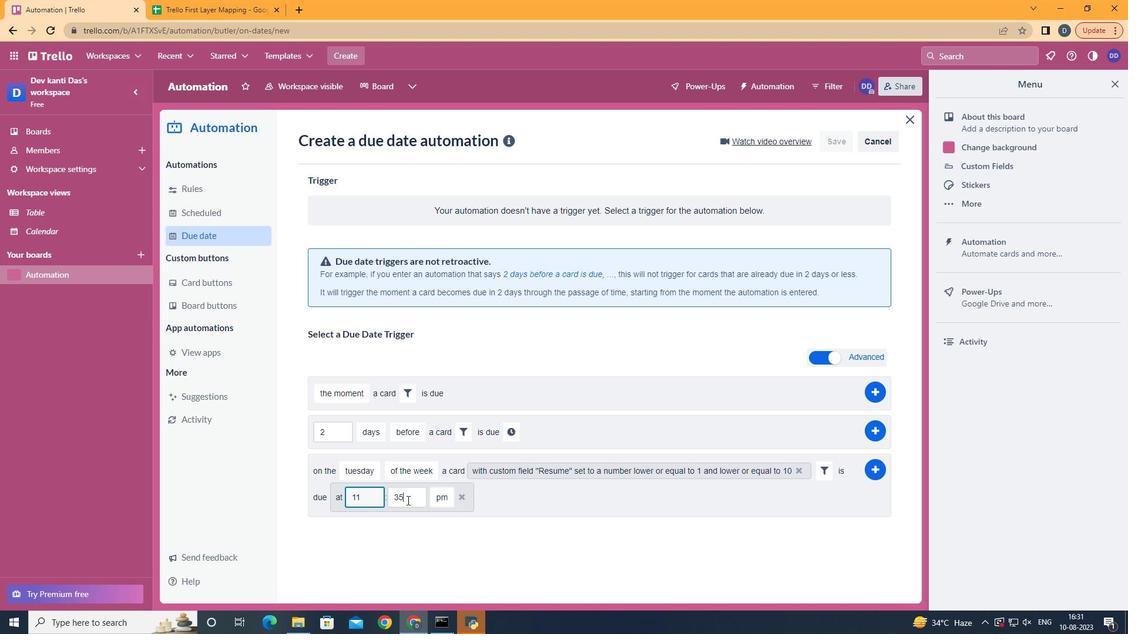 
Action: Key pressed <Key.backspace><Key.backspace>00
Screenshot: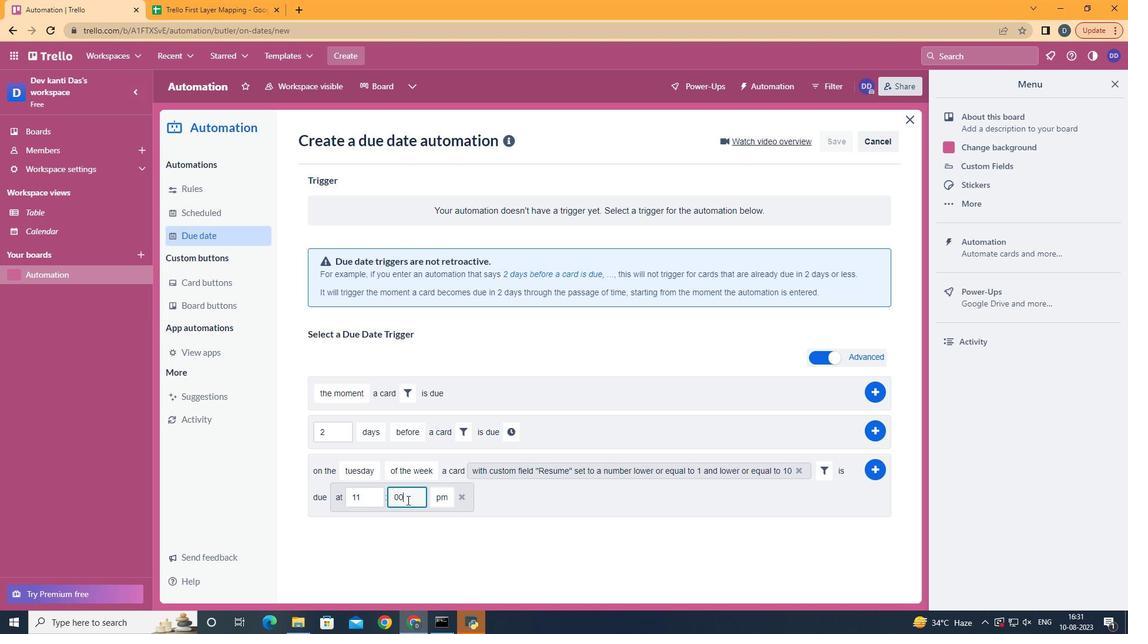
Action: Mouse moved to (447, 524)
Screenshot: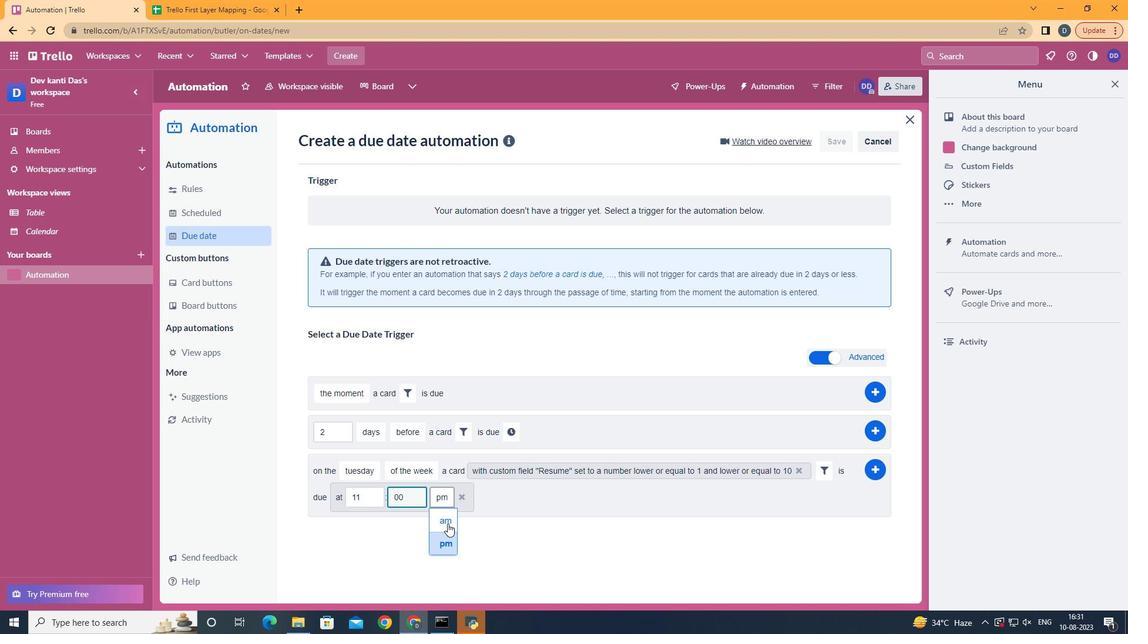 
Action: Mouse pressed left at (447, 524)
Screenshot: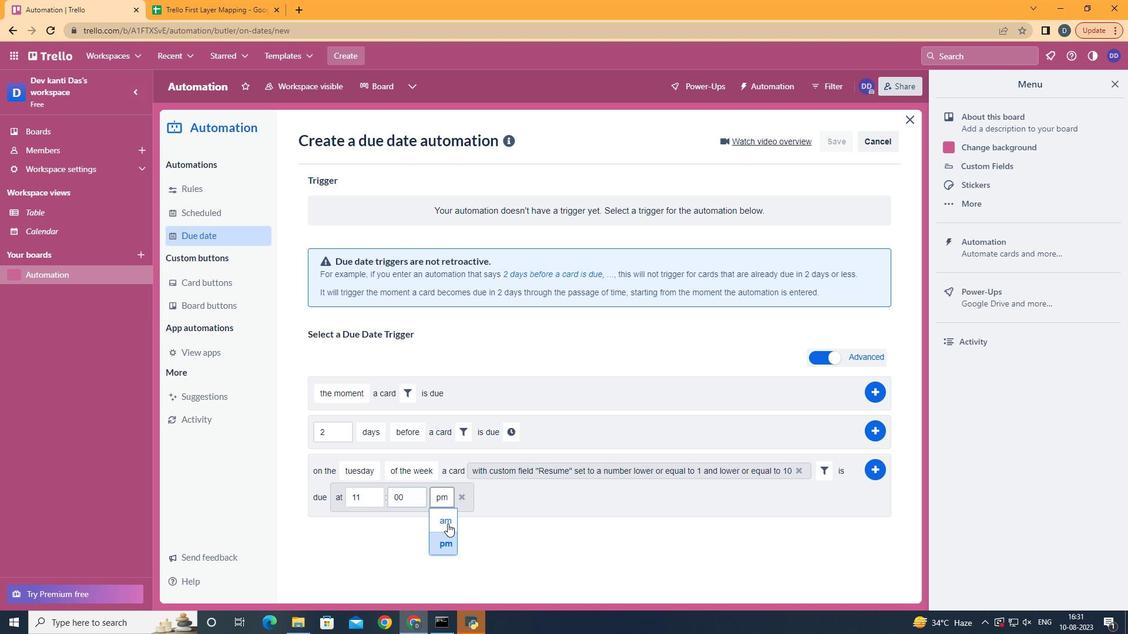
Action: Mouse moved to (877, 465)
Screenshot: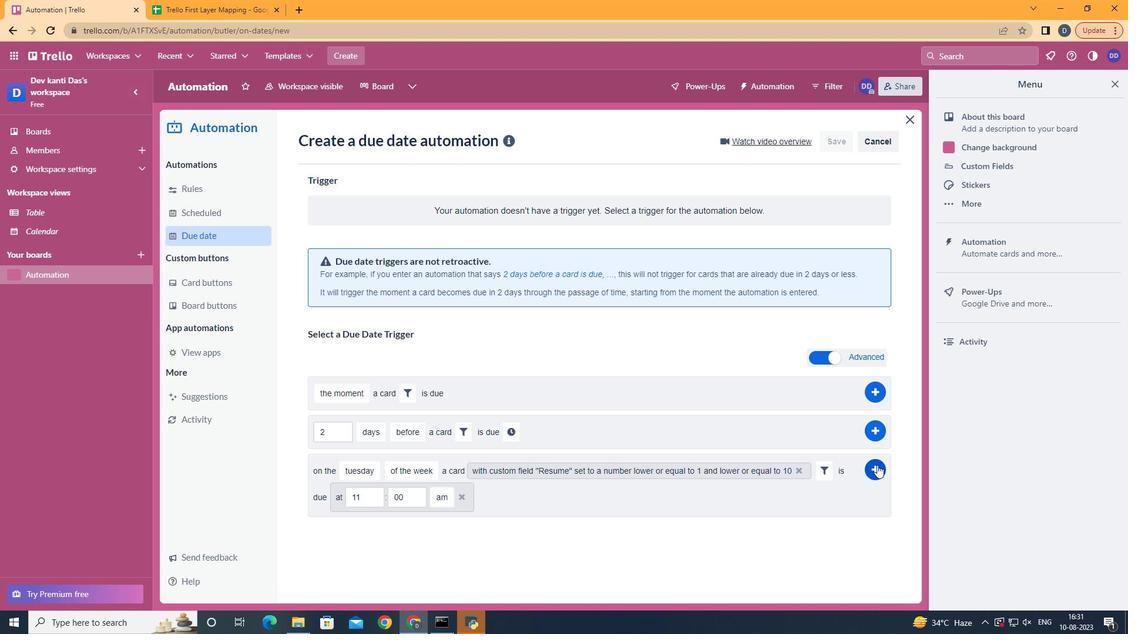 
Action: Mouse pressed left at (877, 465)
Screenshot: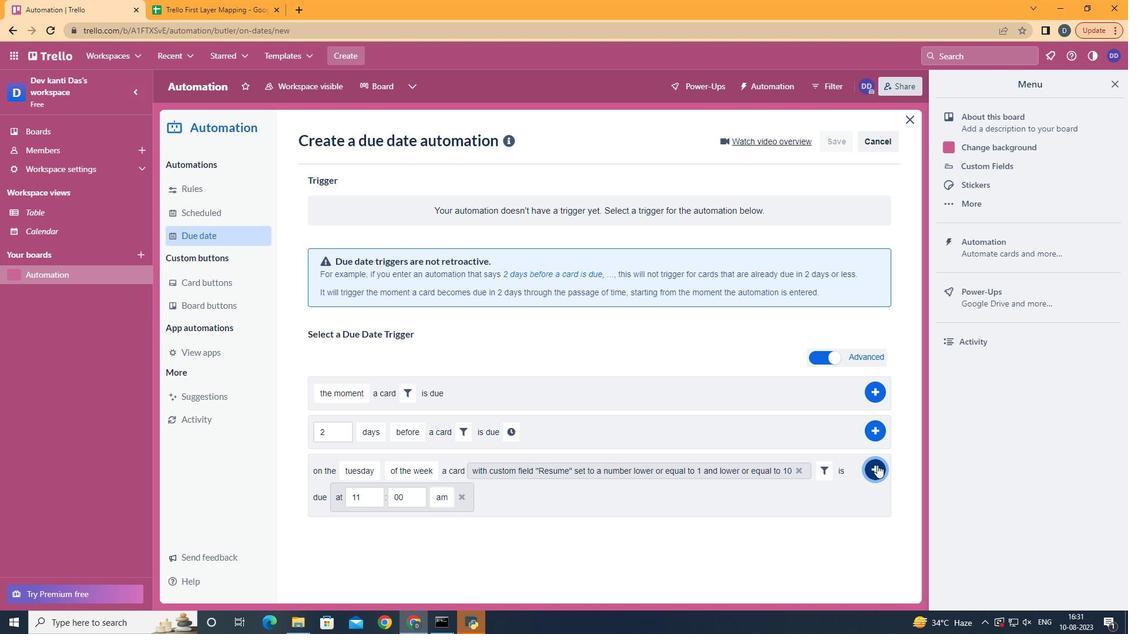 
